Task: Look for mobile home type.
Action: Mouse moved to (817, 67)
Screenshot: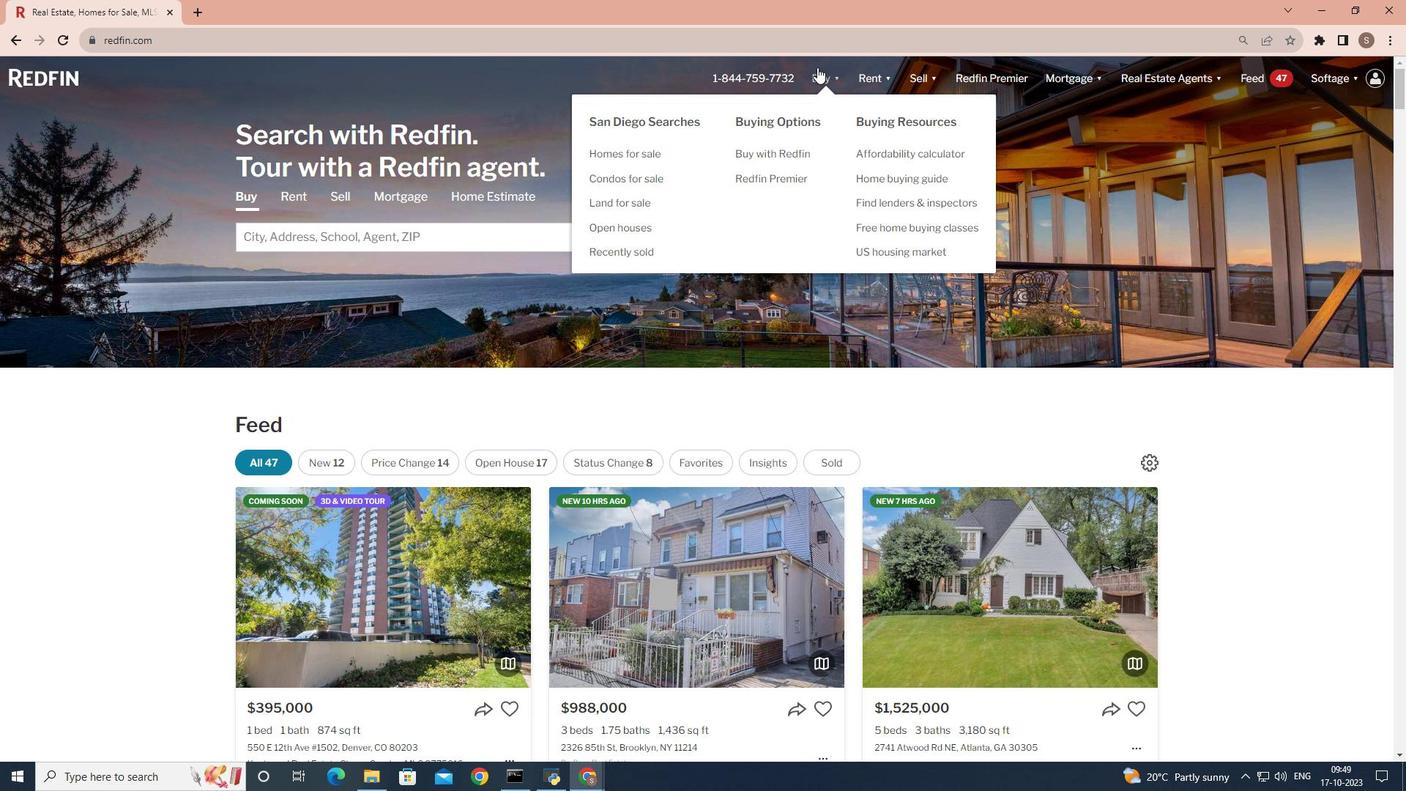 
Action: Mouse pressed left at (817, 67)
Screenshot: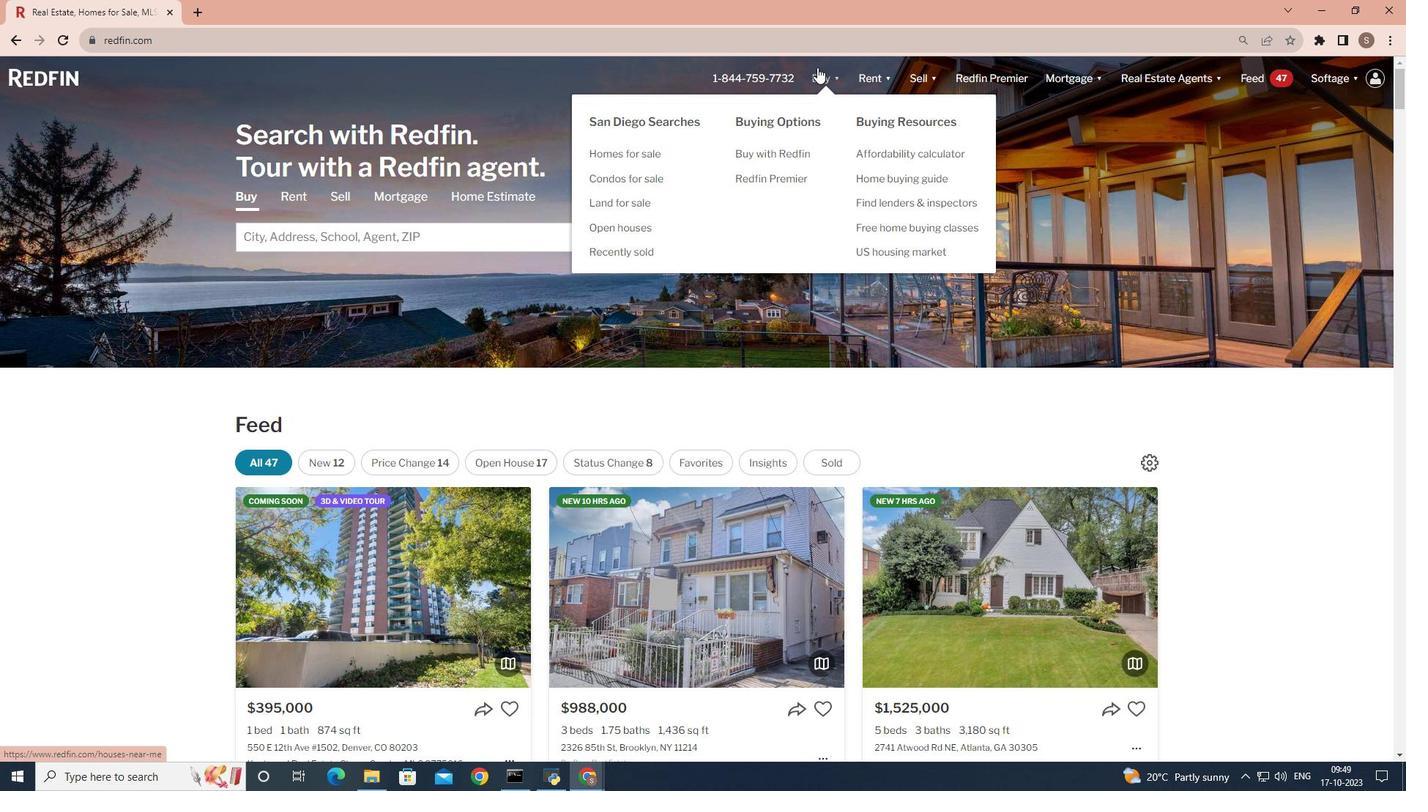 
Action: Mouse moved to (389, 303)
Screenshot: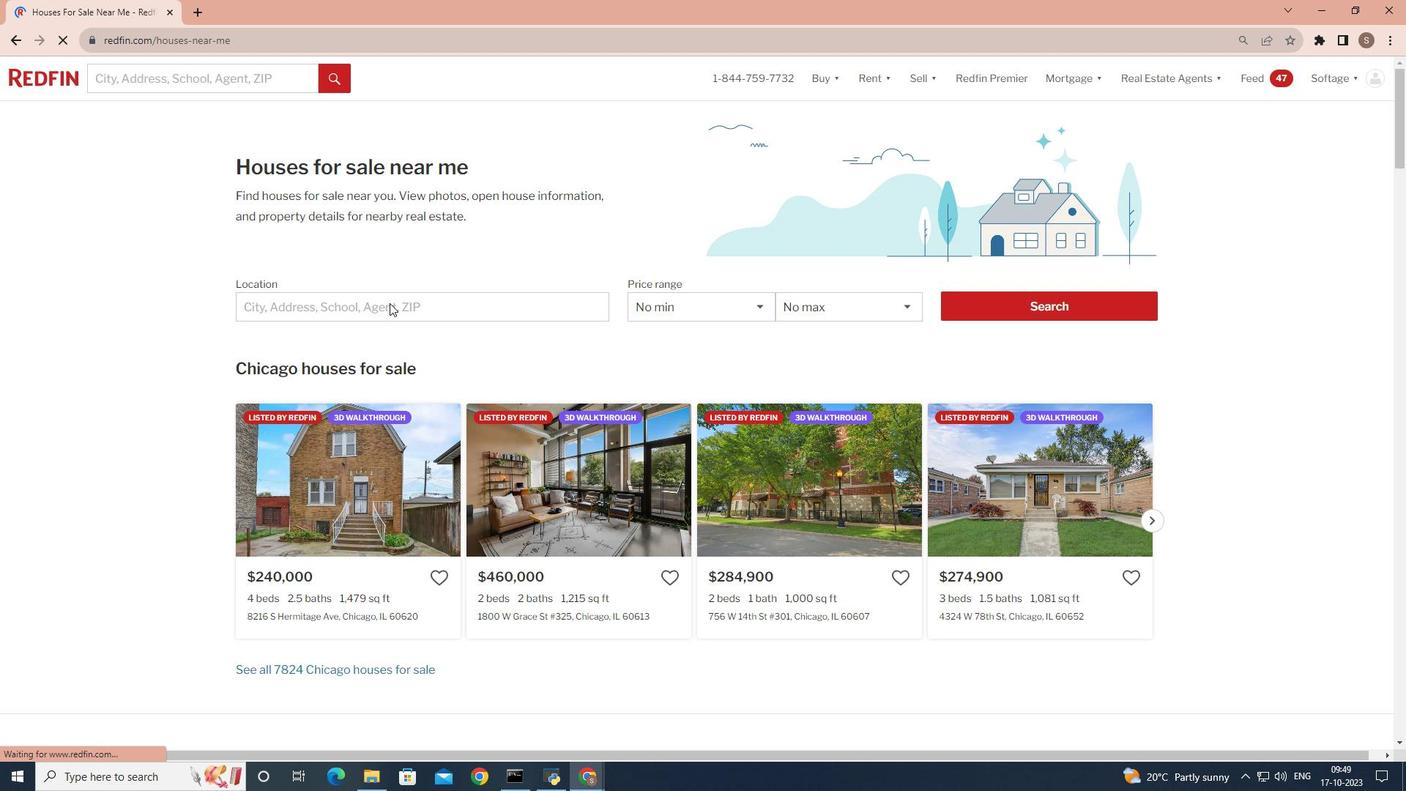 
Action: Mouse pressed left at (389, 303)
Screenshot: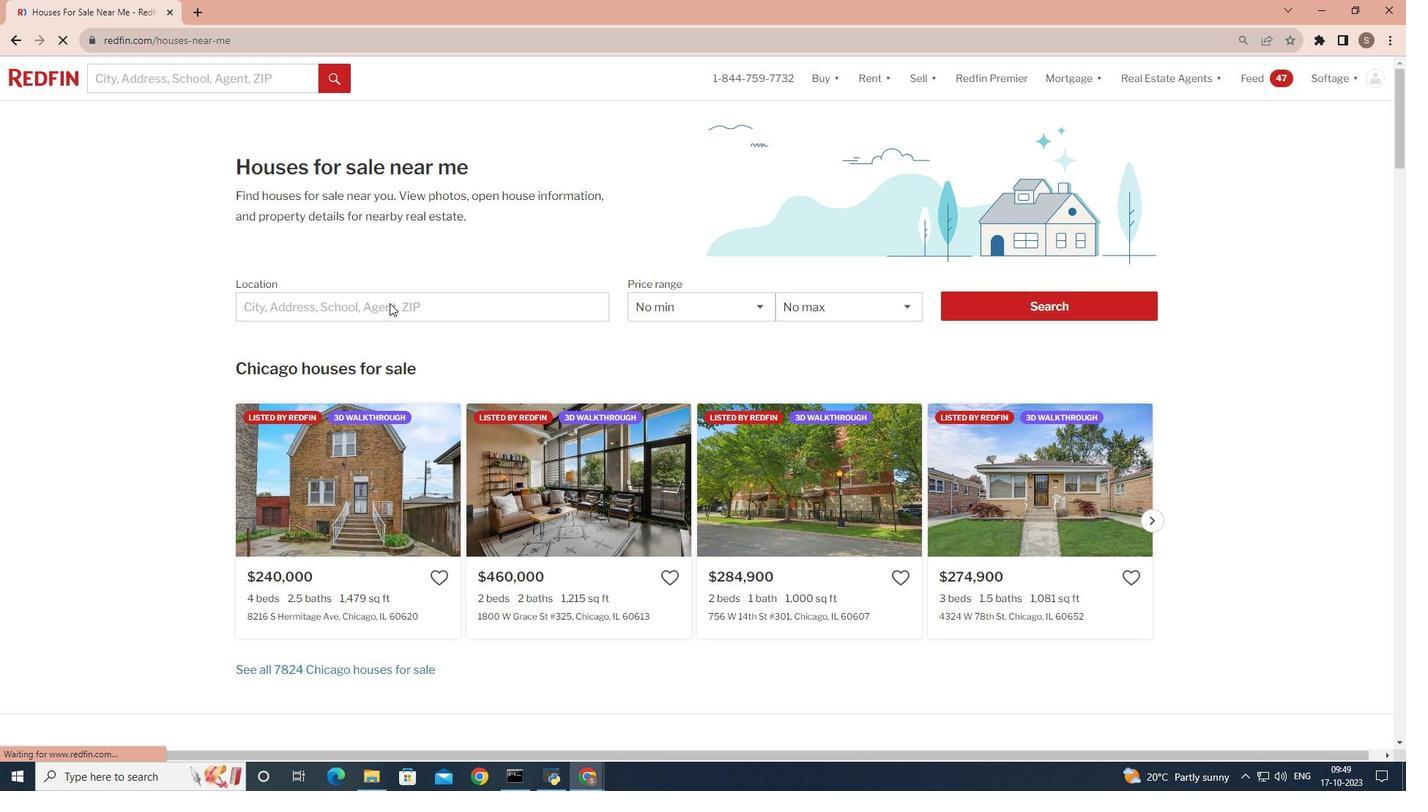 
Action: Mouse moved to (394, 301)
Screenshot: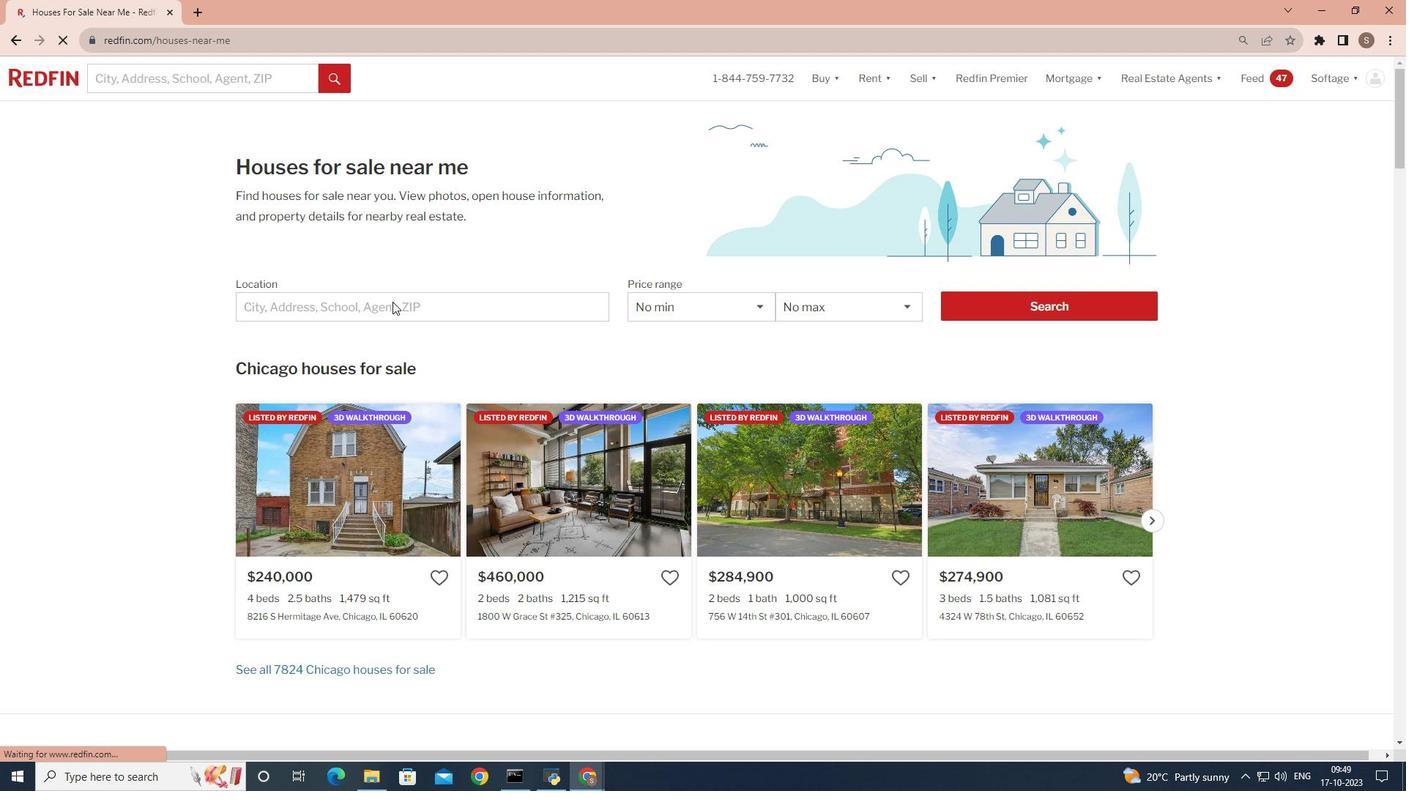 
Action: Mouse pressed left at (394, 301)
Screenshot: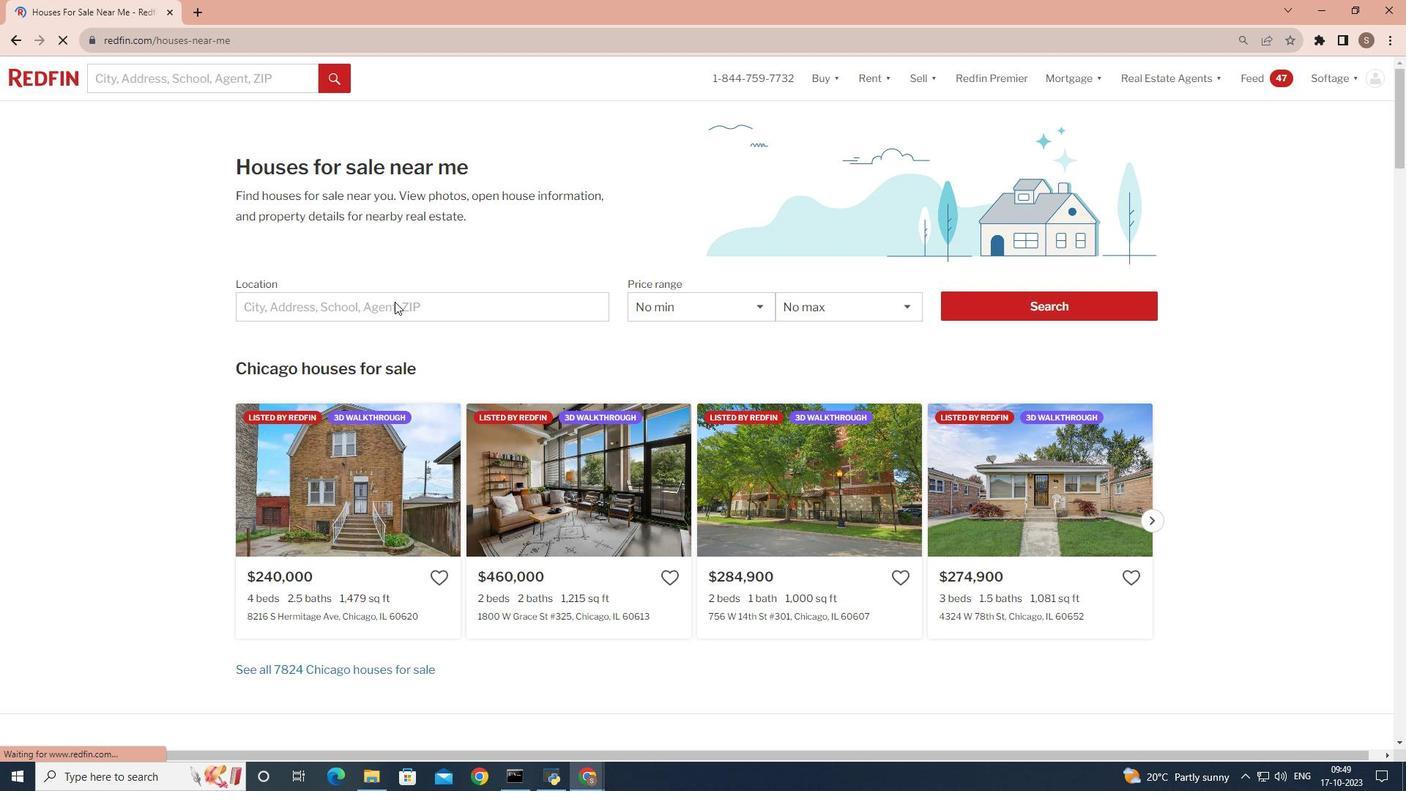 
Action: Mouse moved to (339, 309)
Screenshot: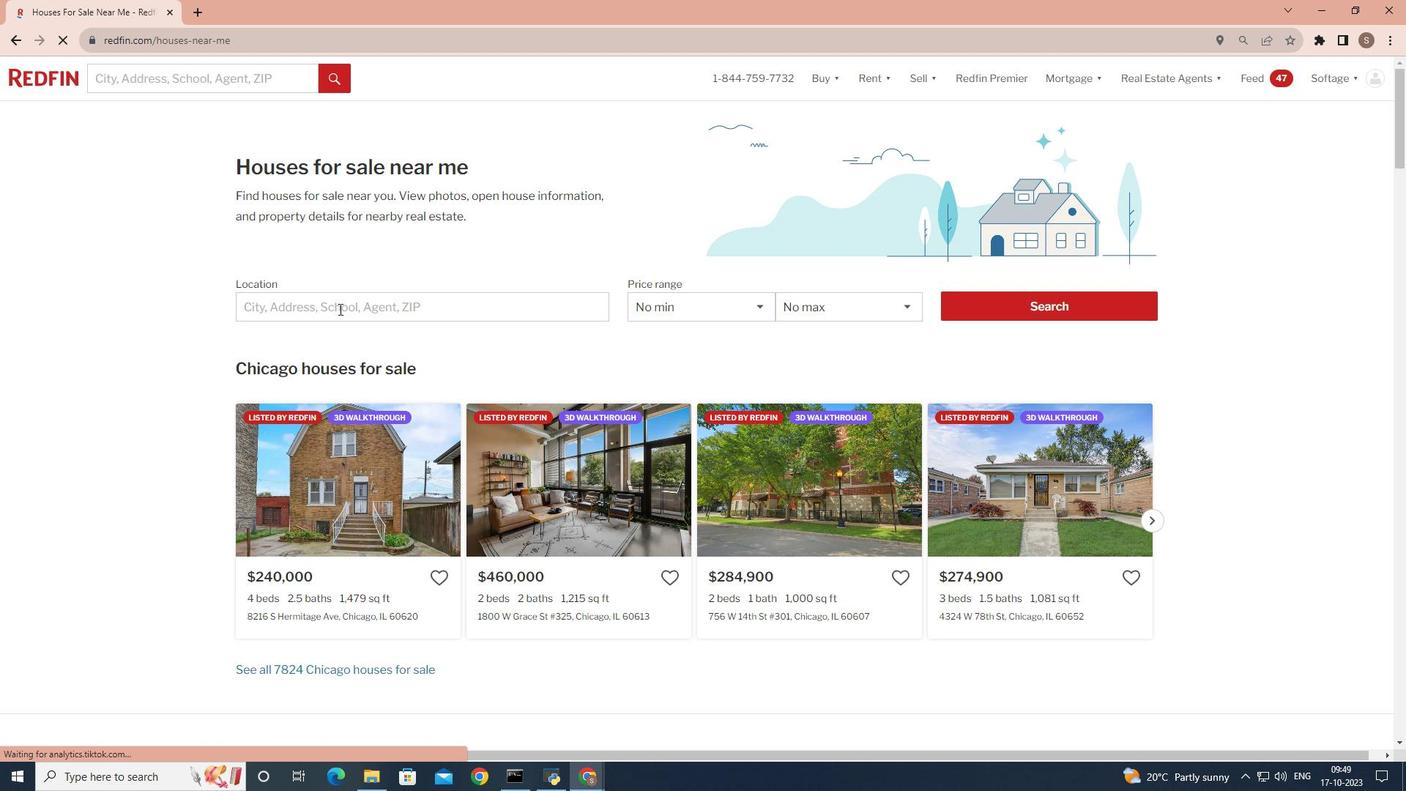 
Action: Mouse pressed left at (339, 309)
Screenshot: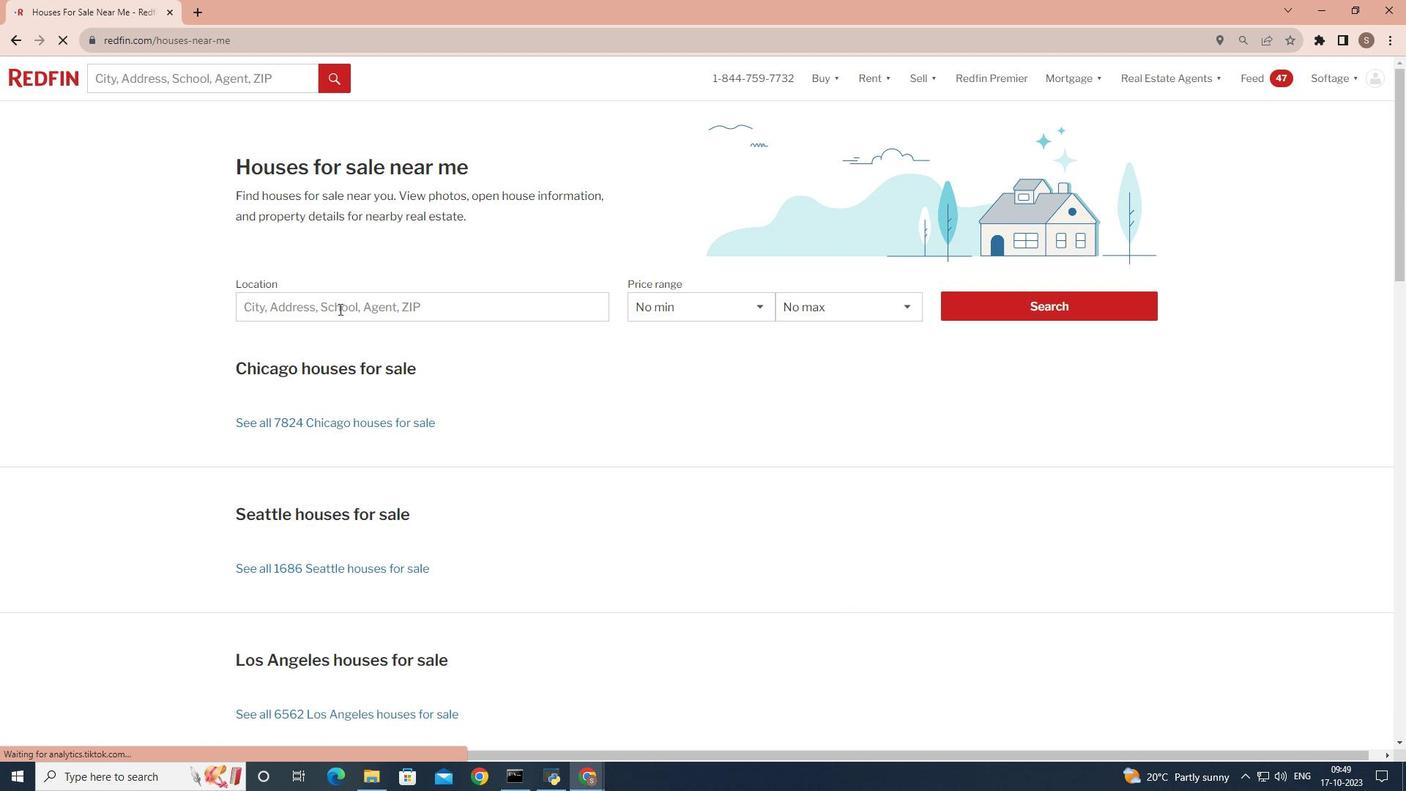 
Action: Key pressed <Key.shift>
Screenshot: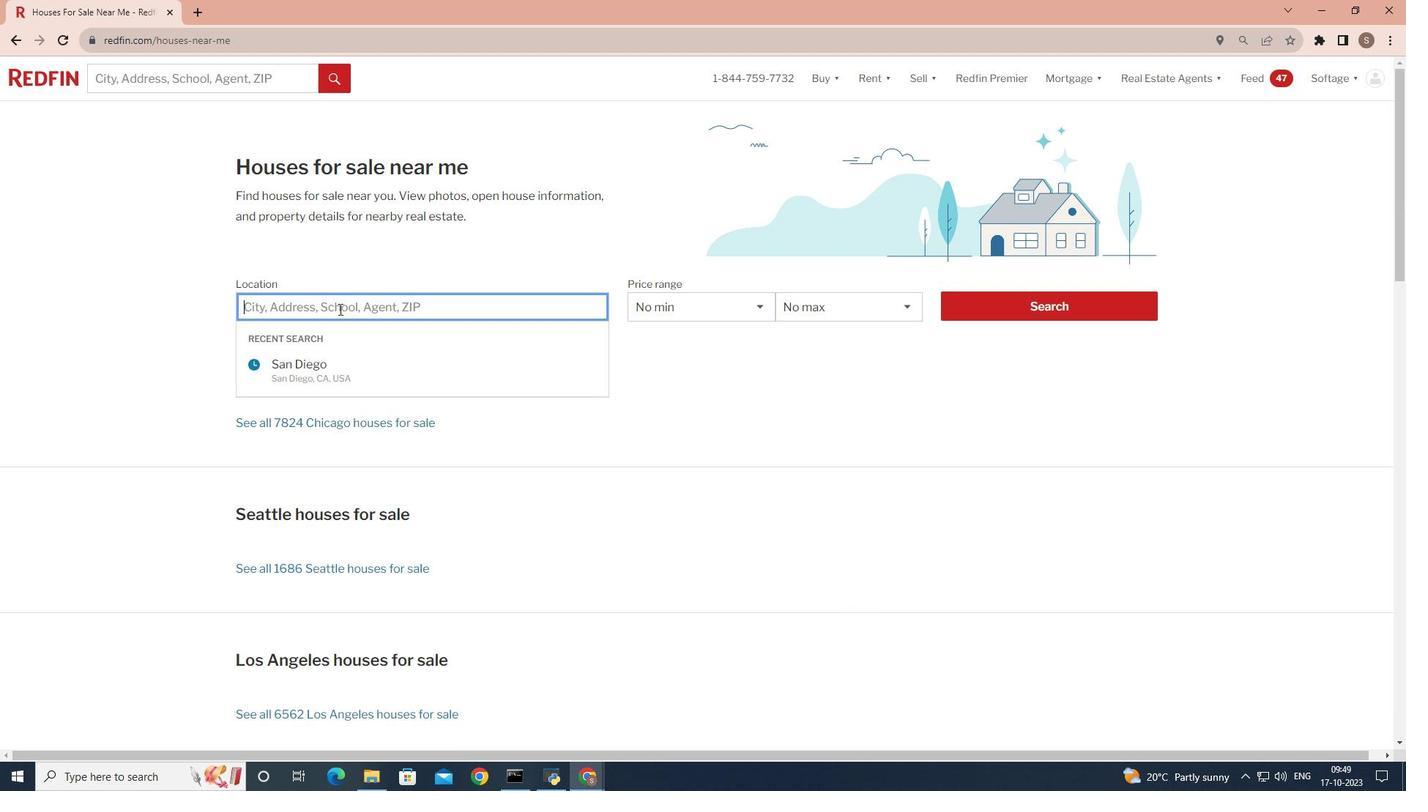 
Action: Mouse moved to (331, 310)
Screenshot: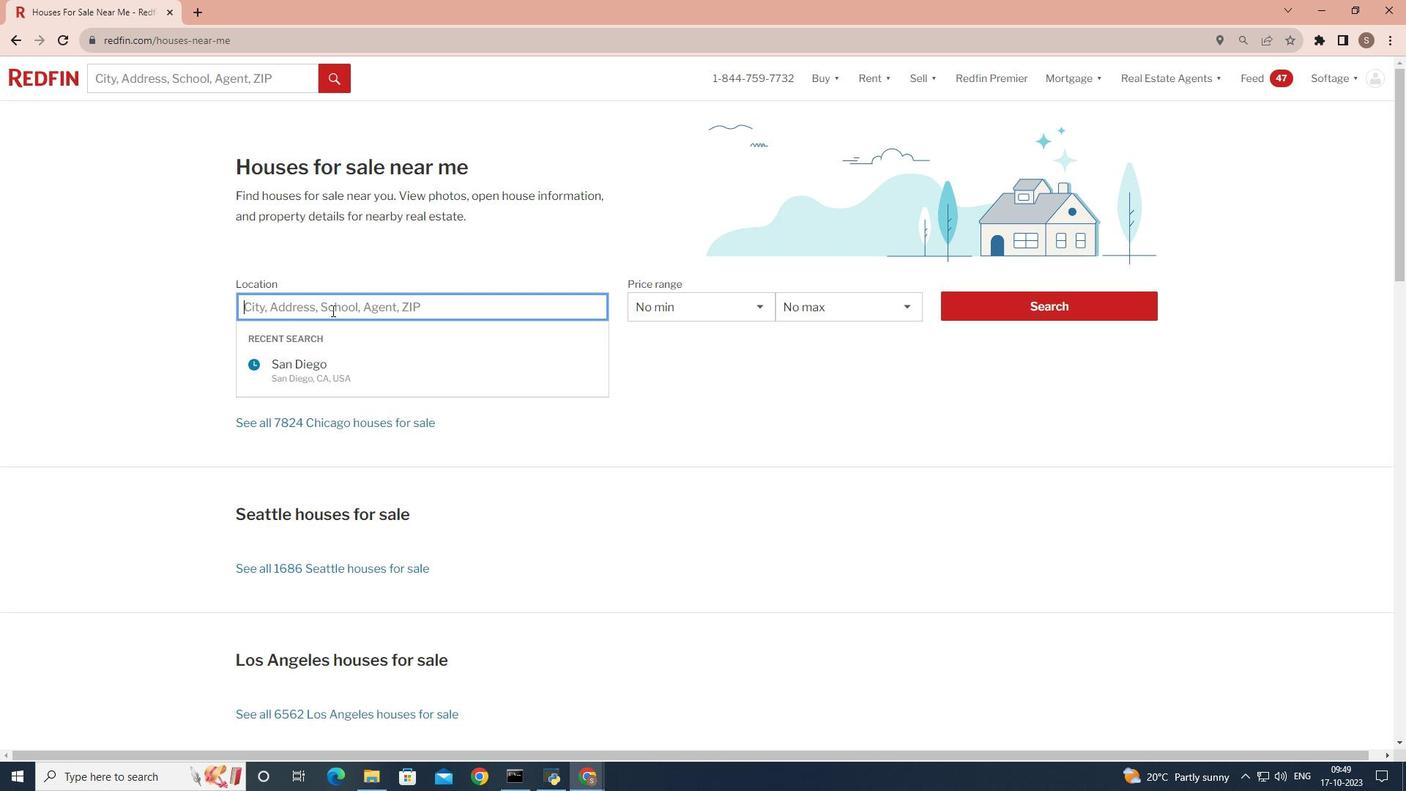 
Action: Key pressed S
Screenshot: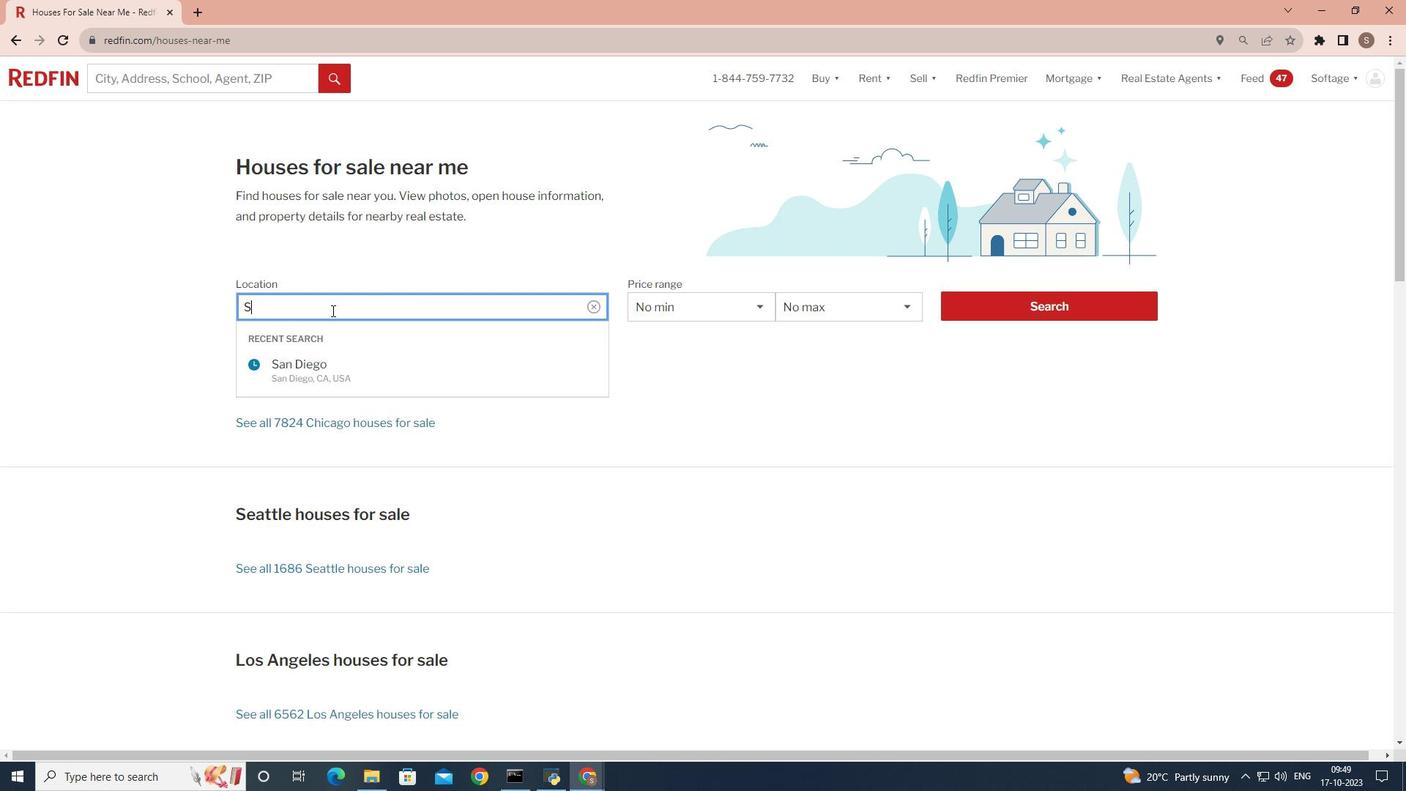 
Action: Mouse moved to (327, 312)
Screenshot: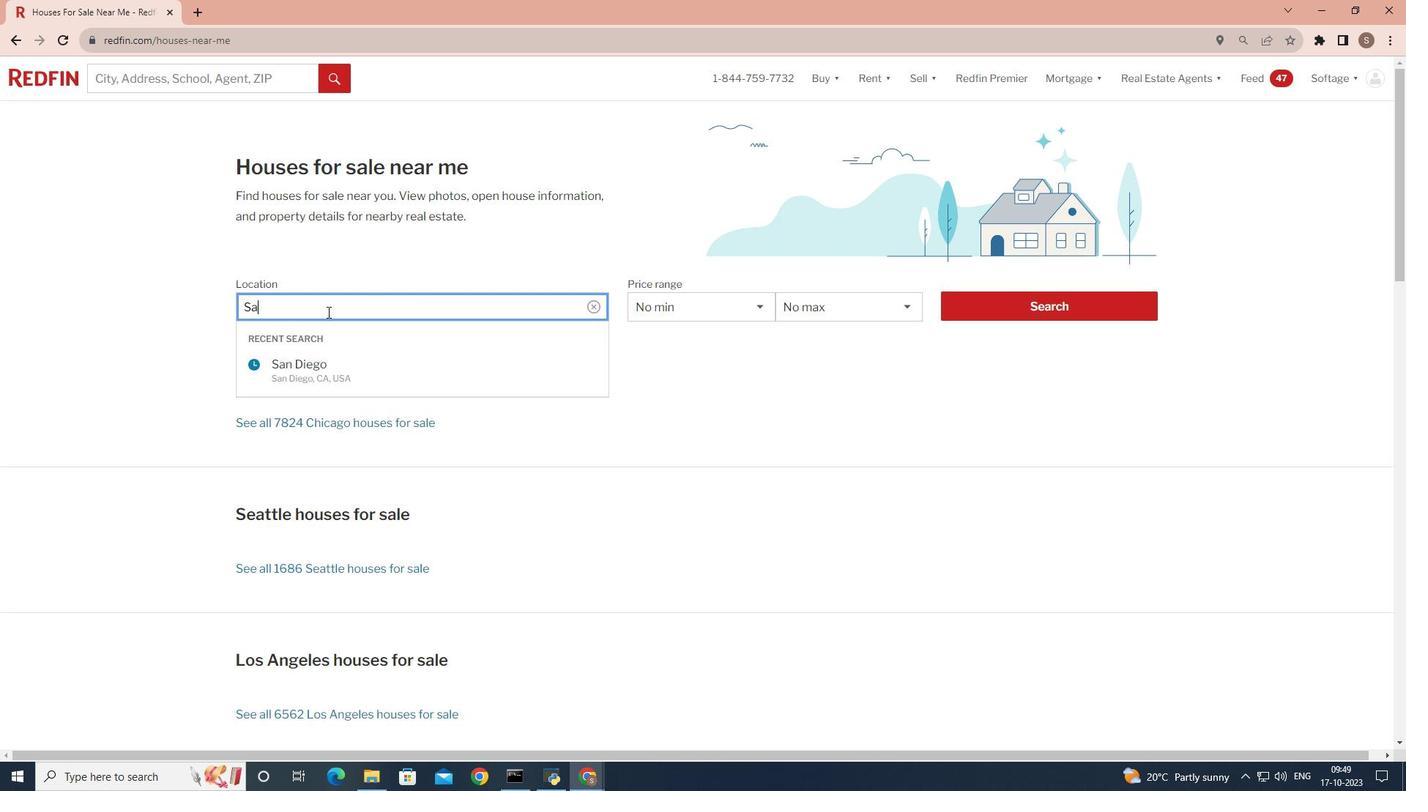 
Action: Key pressed a
Screenshot: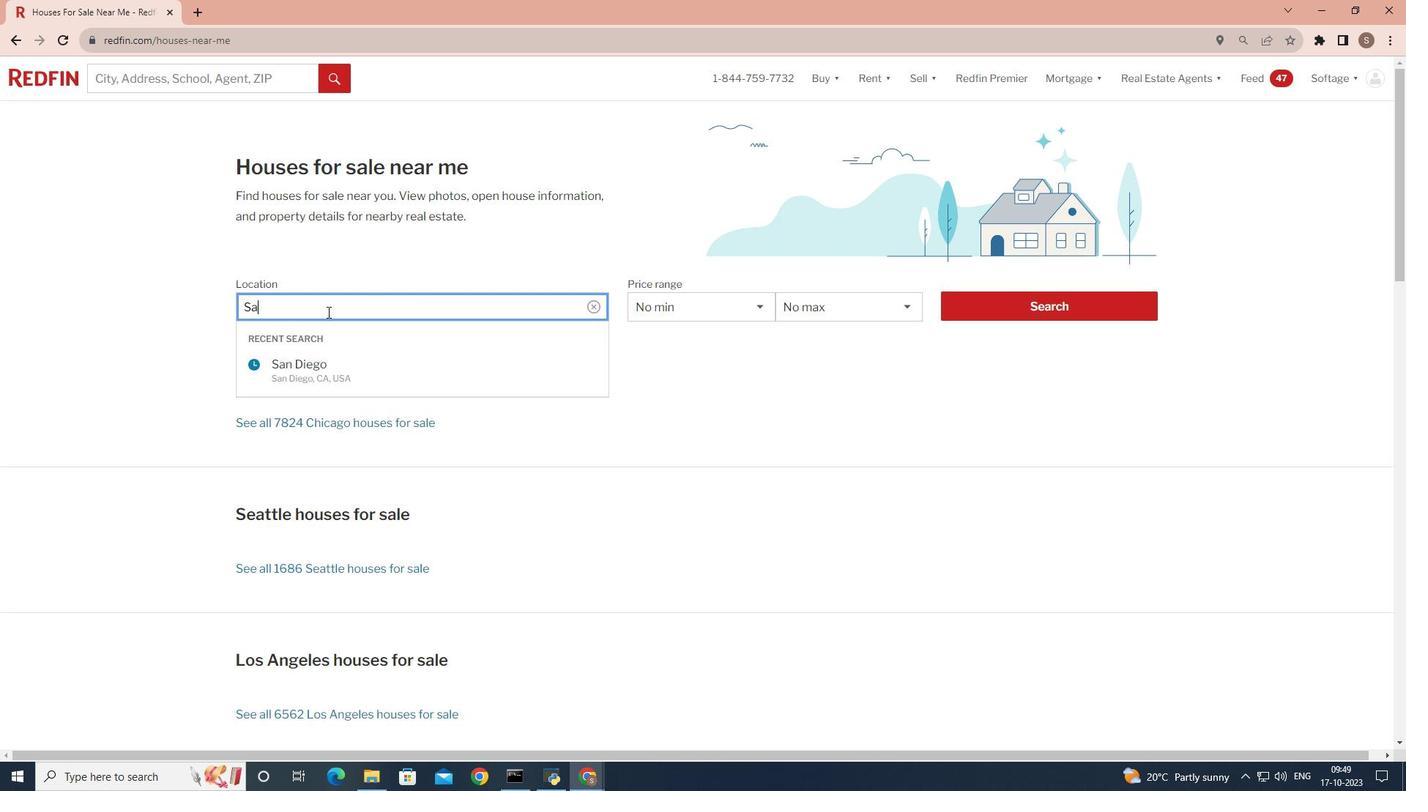 
Action: Mouse moved to (312, 318)
Screenshot: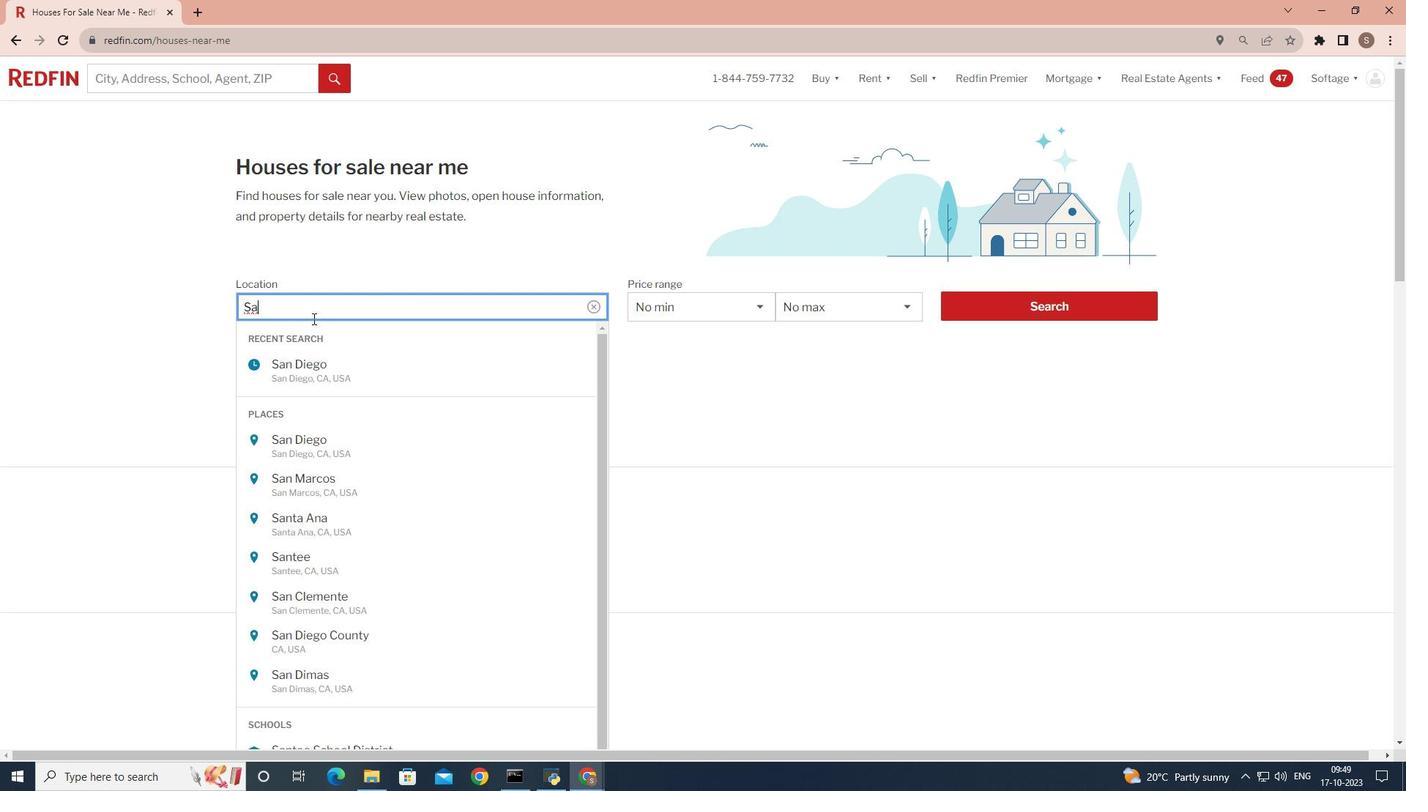 
Action: Key pressed n
Screenshot: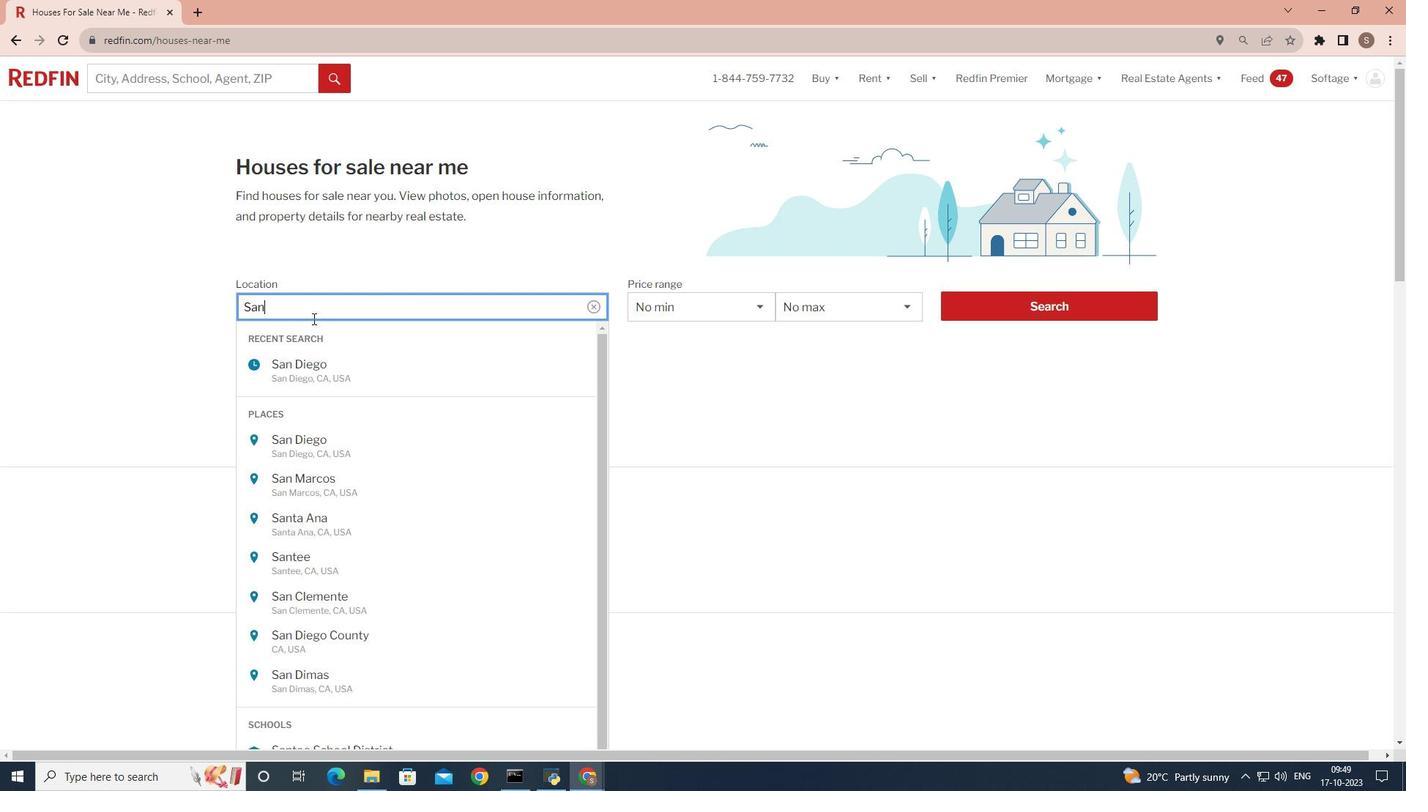 
Action: Mouse moved to (303, 323)
Screenshot: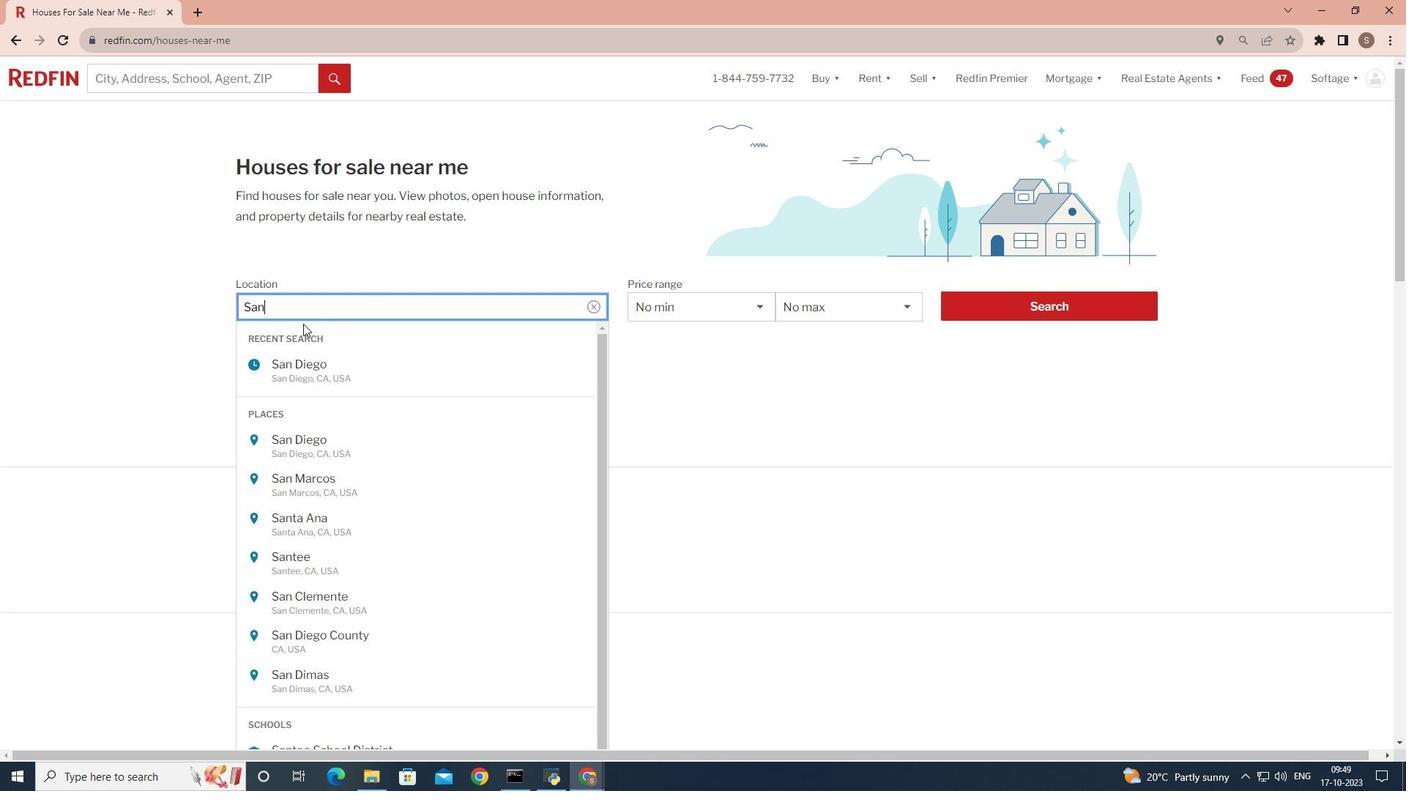 
Action: Key pressed <Key.space><Key.shift>
Screenshot: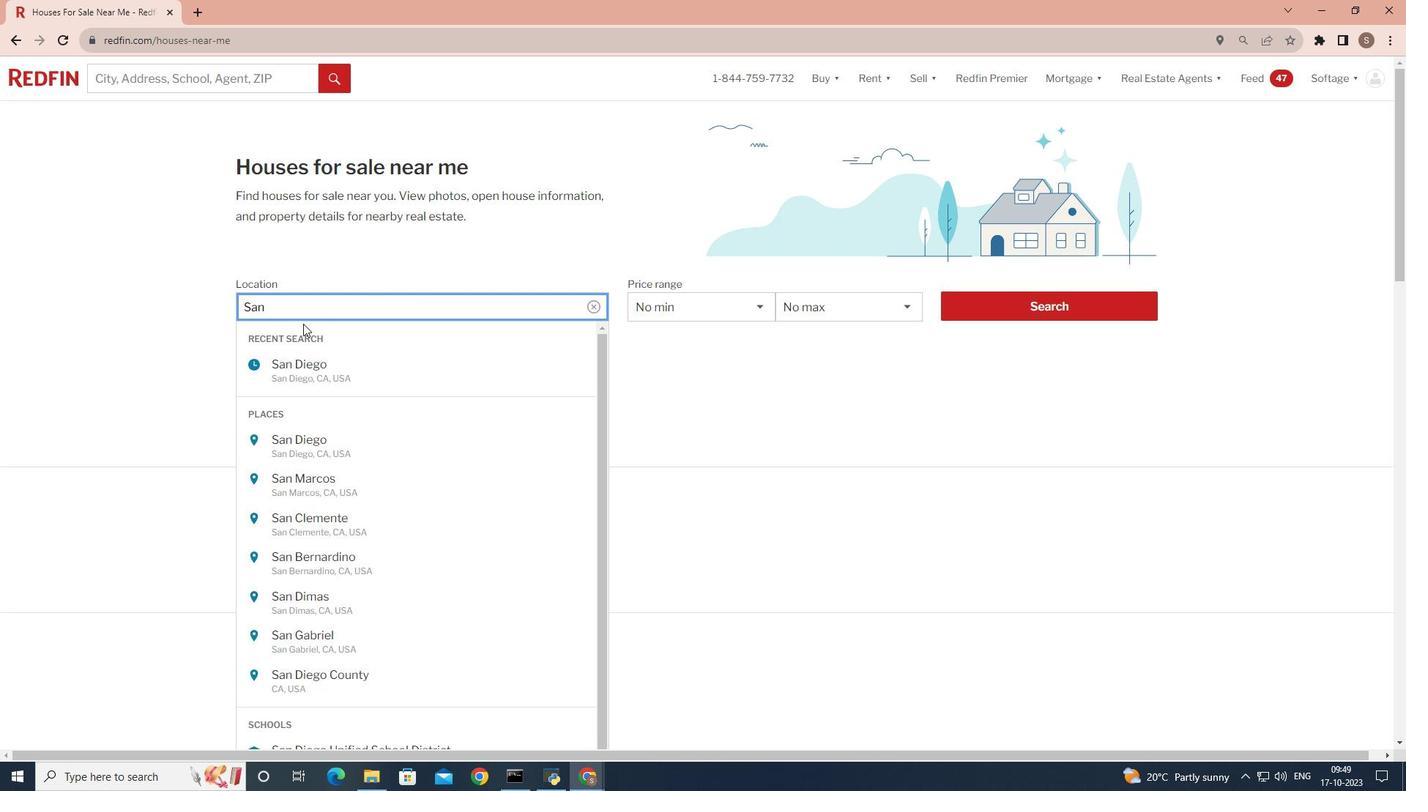 
Action: Mouse moved to (301, 323)
Screenshot: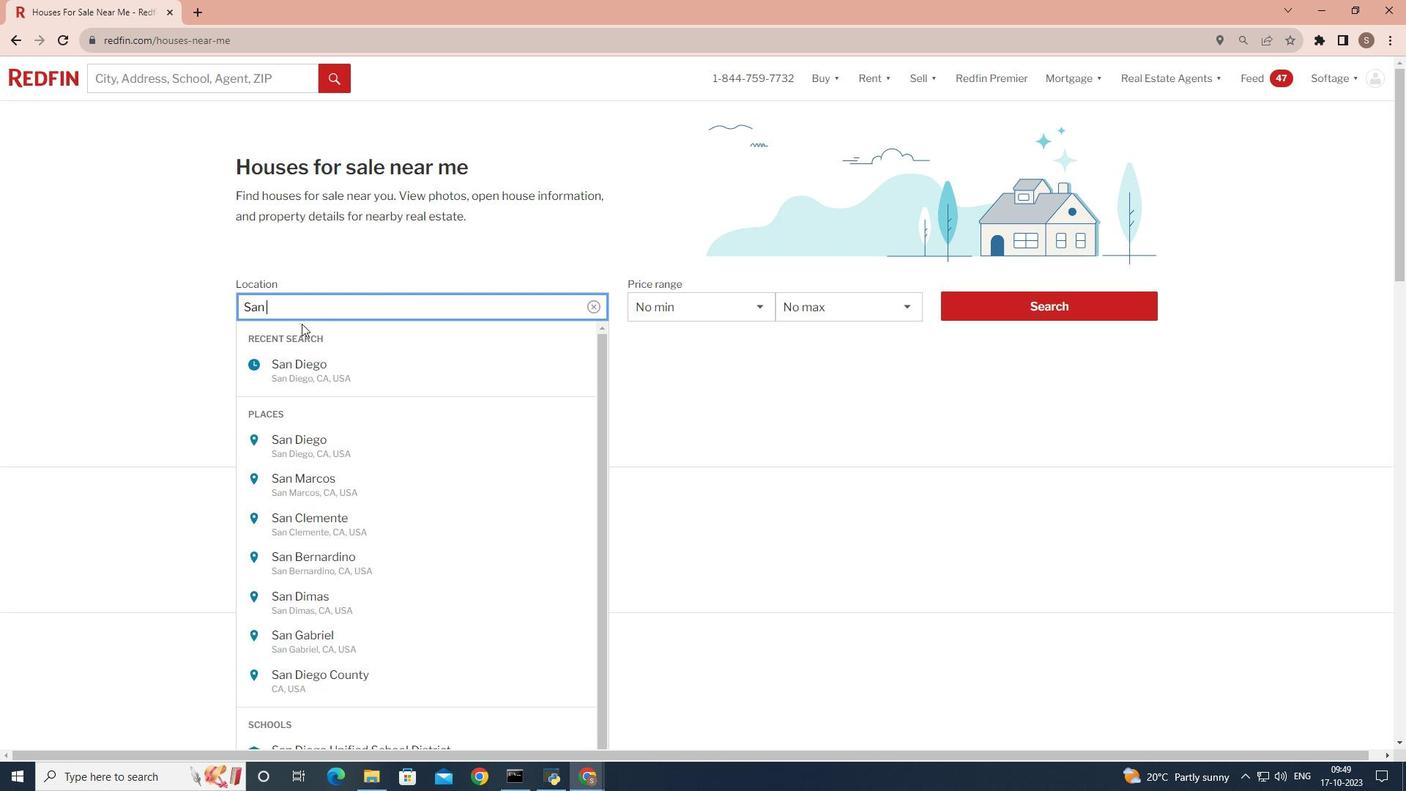 
Action: Key pressed D
Screenshot: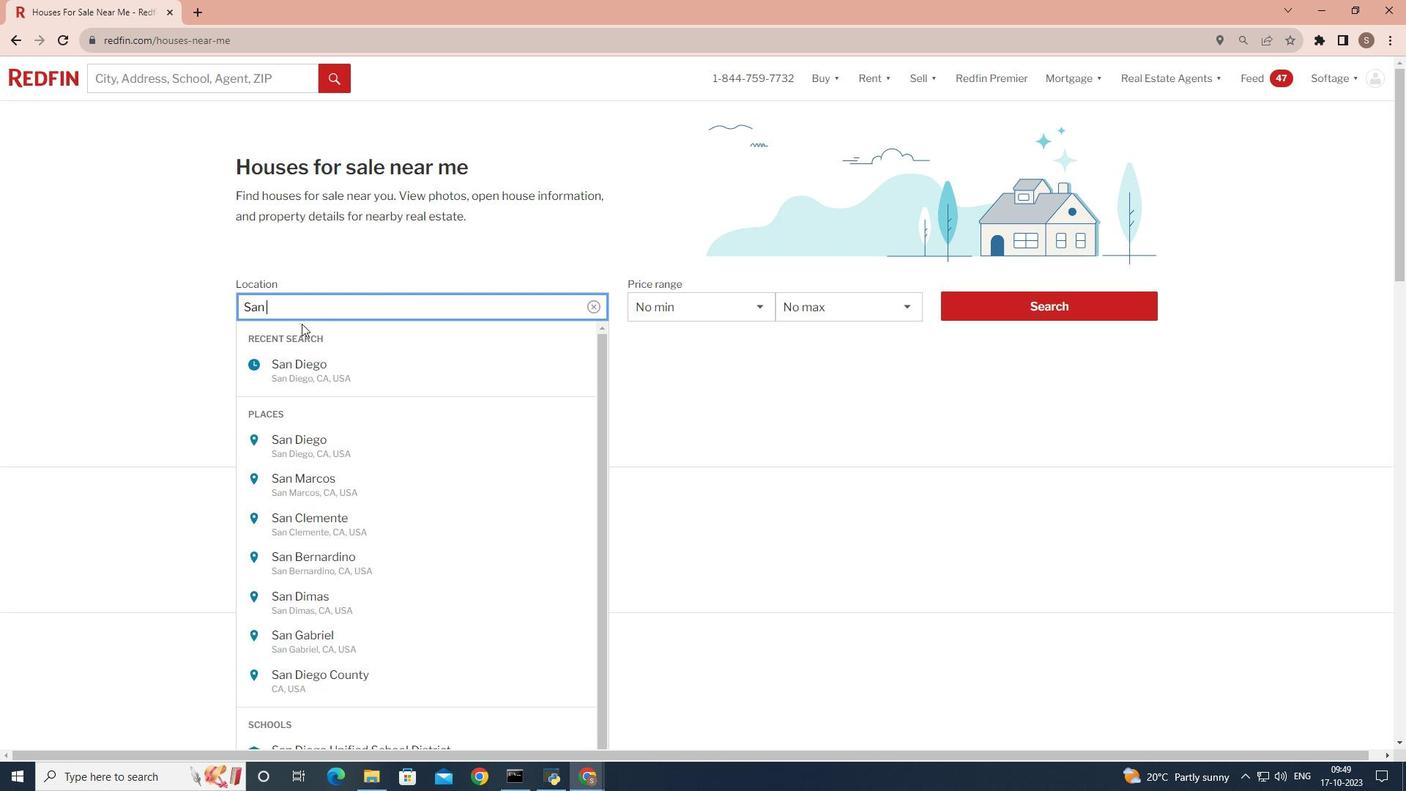 
Action: Mouse moved to (296, 325)
Screenshot: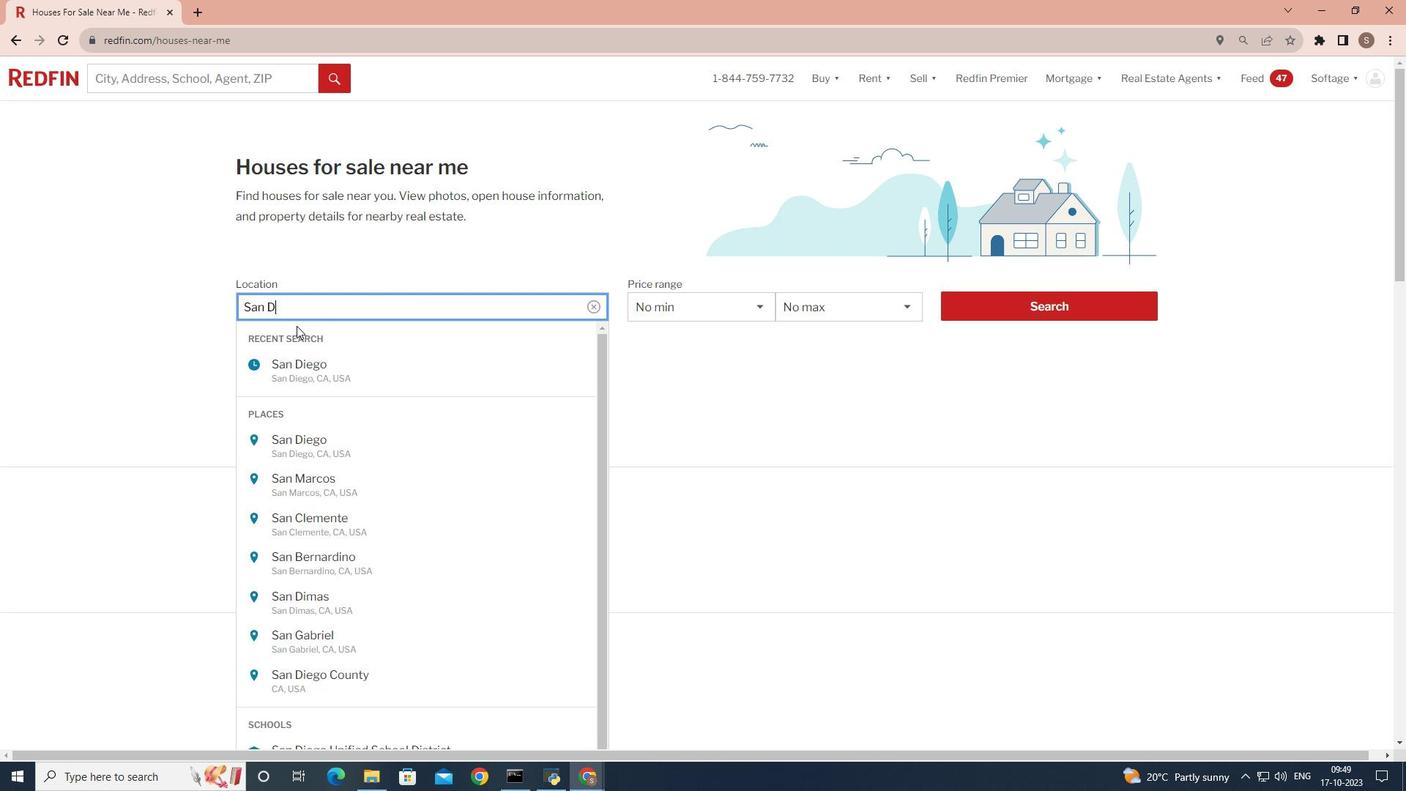 
Action: Key pressed i
Screenshot: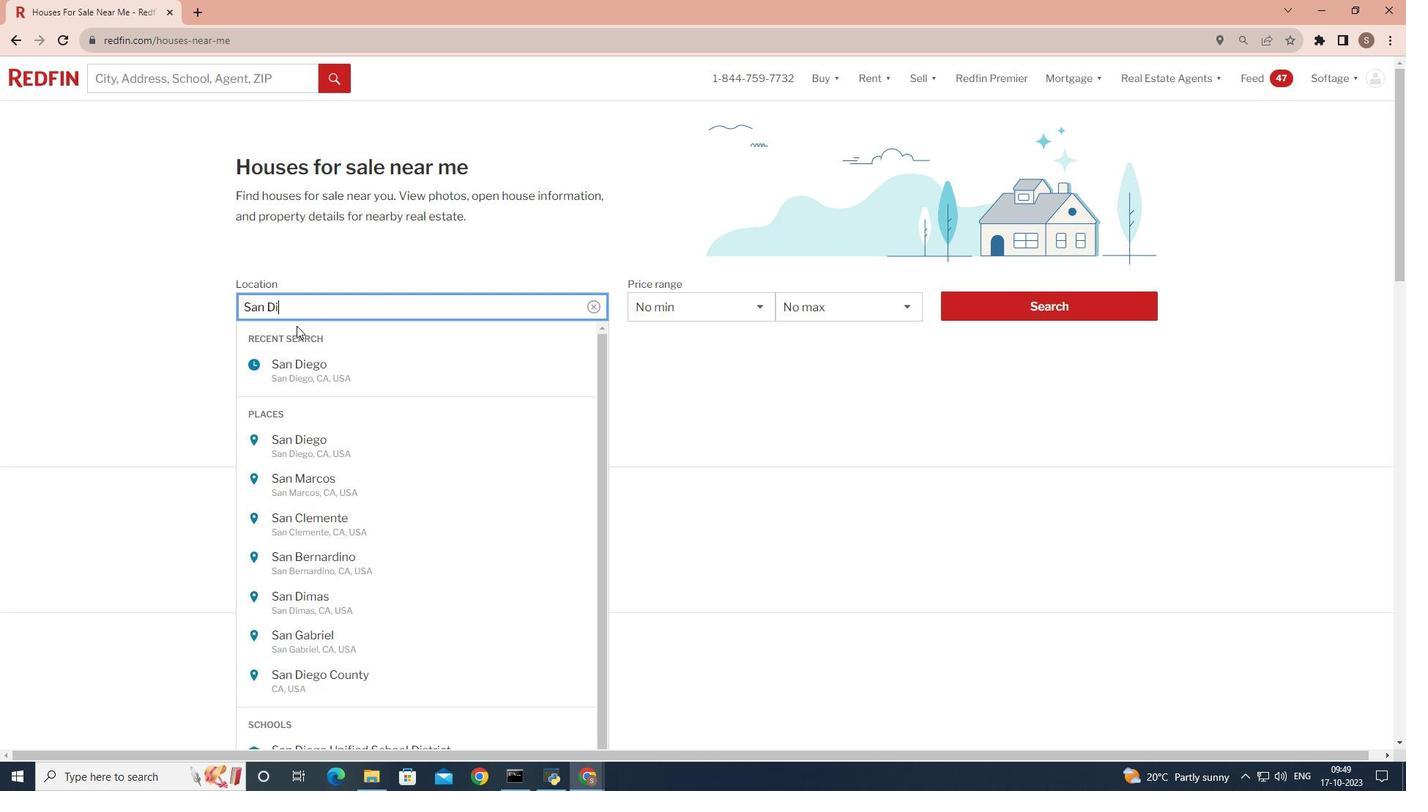 
Action: Mouse moved to (294, 325)
Screenshot: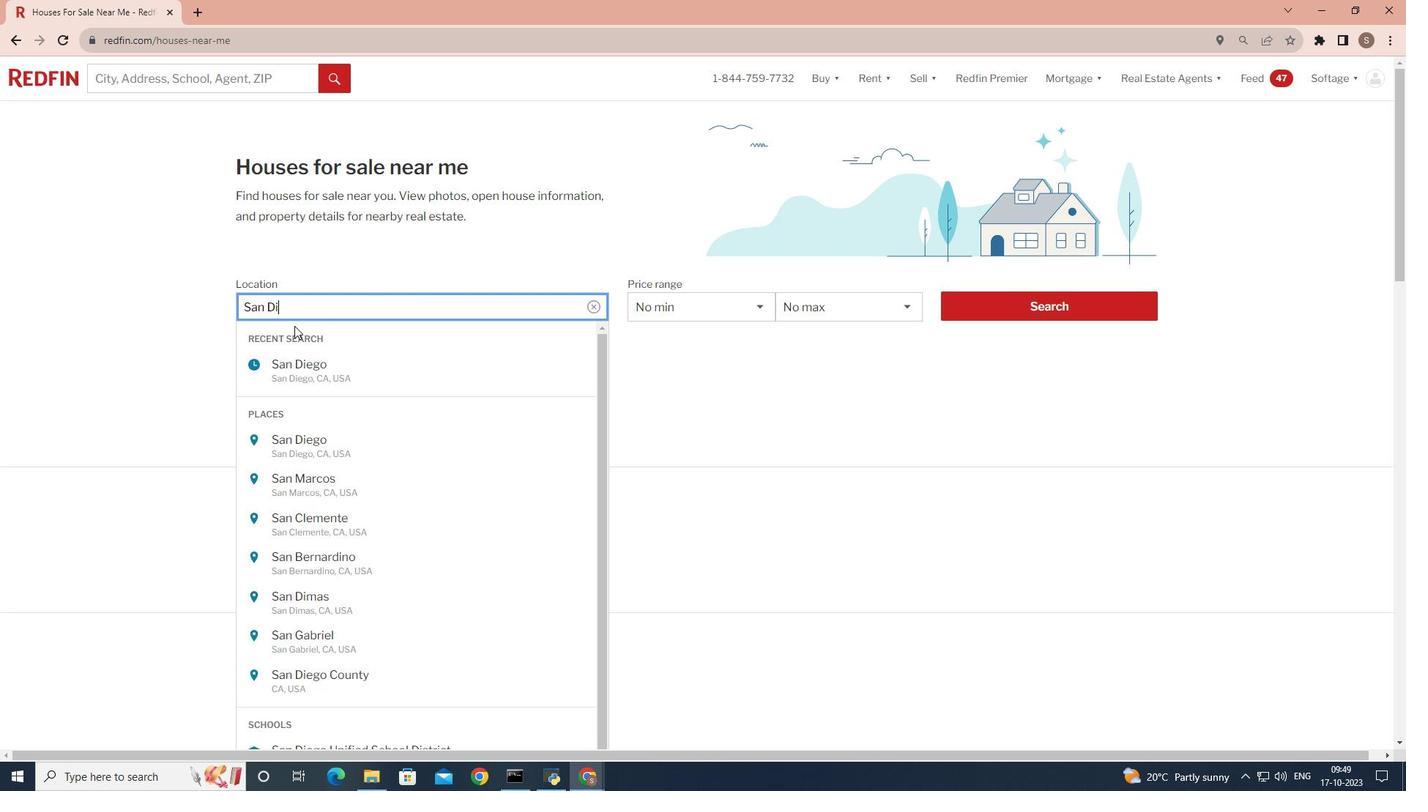 
Action: Key pressed e
Screenshot: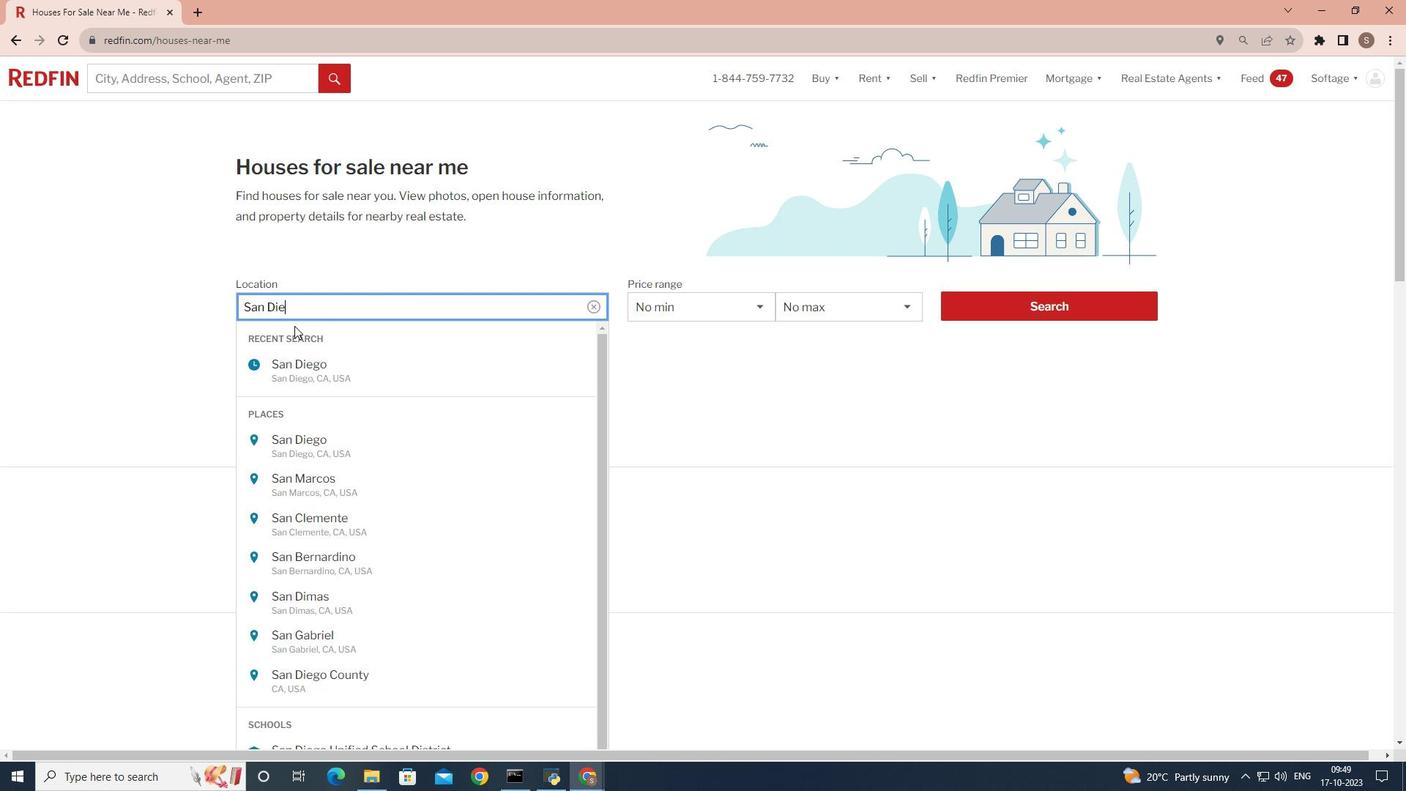 
Action: Mouse moved to (294, 325)
Screenshot: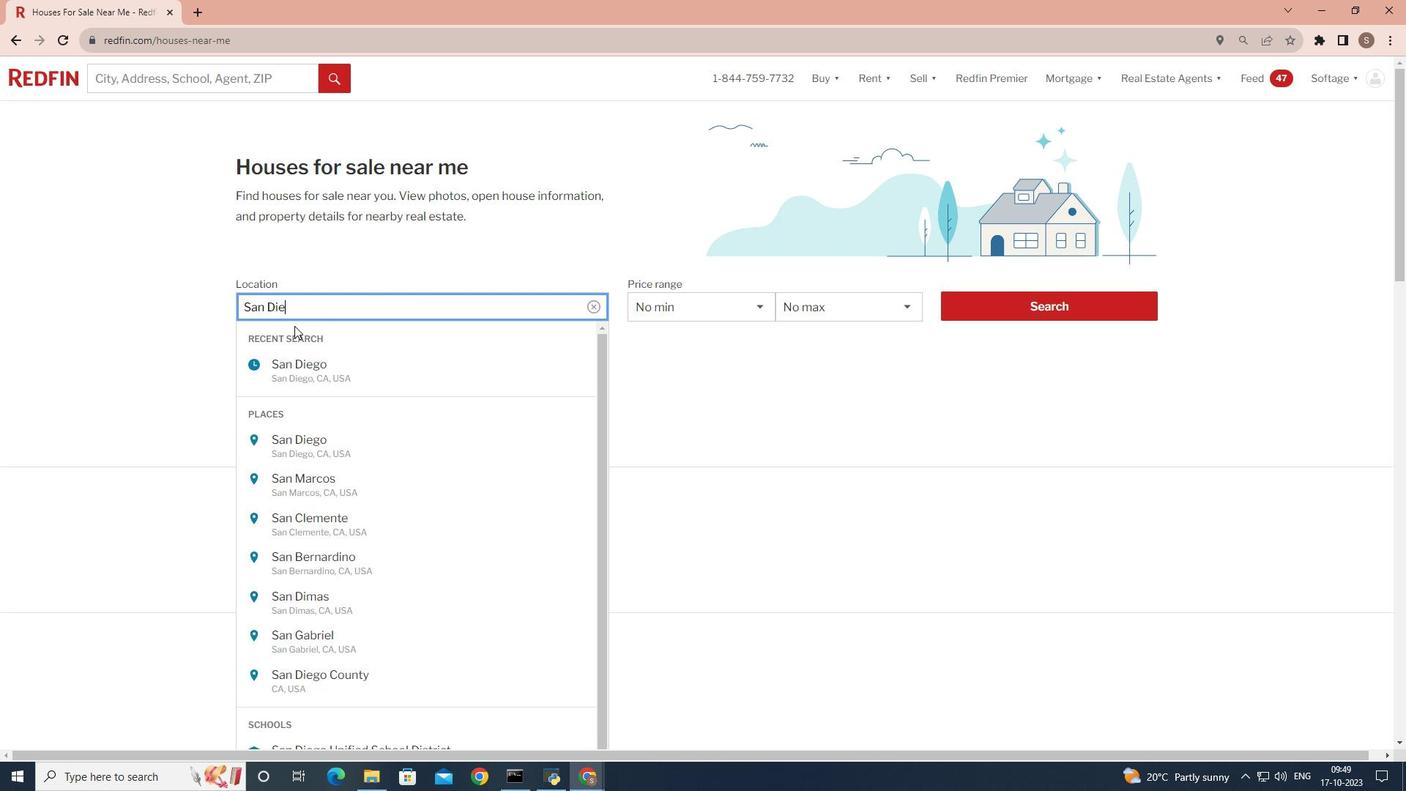 
Action: Key pressed g
Screenshot: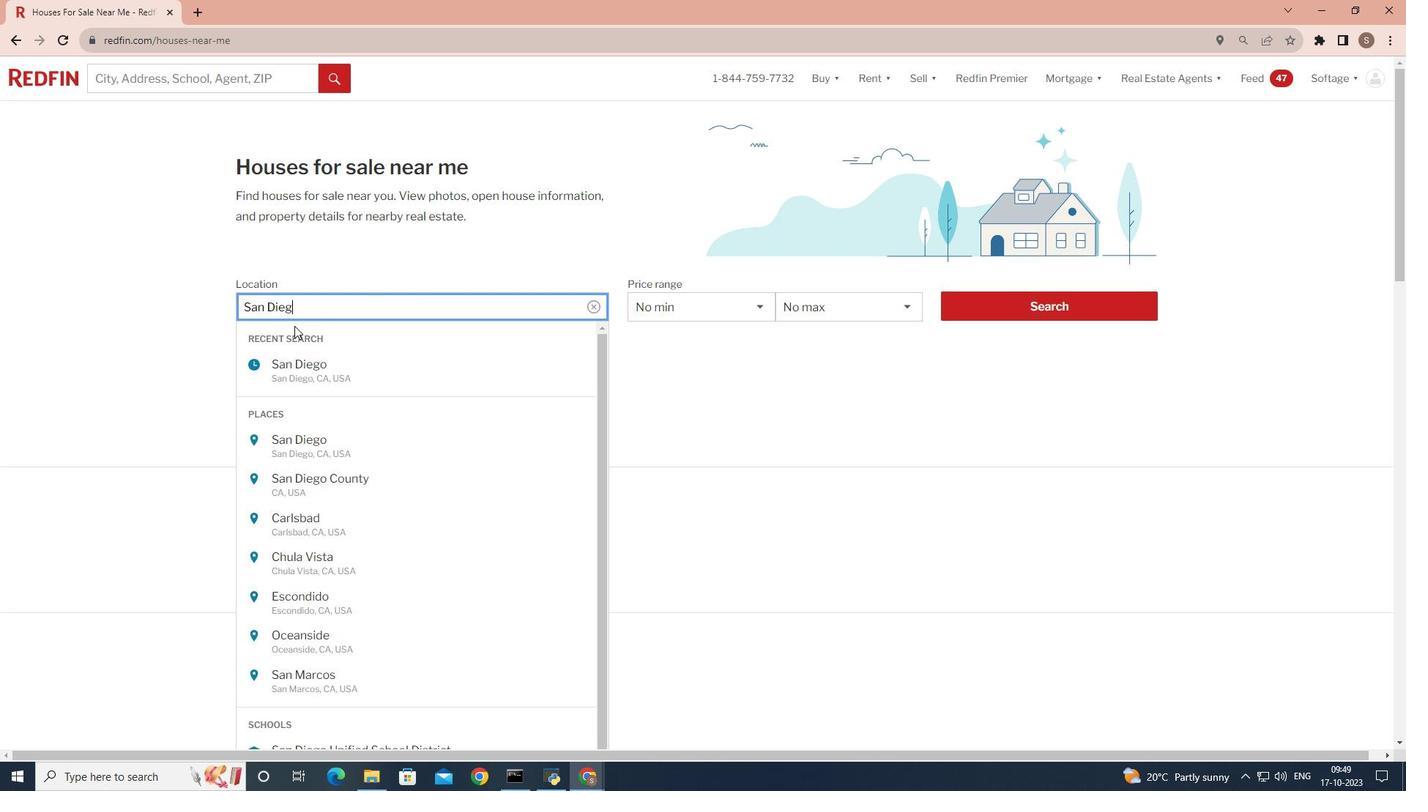 
Action: Mouse moved to (287, 328)
Screenshot: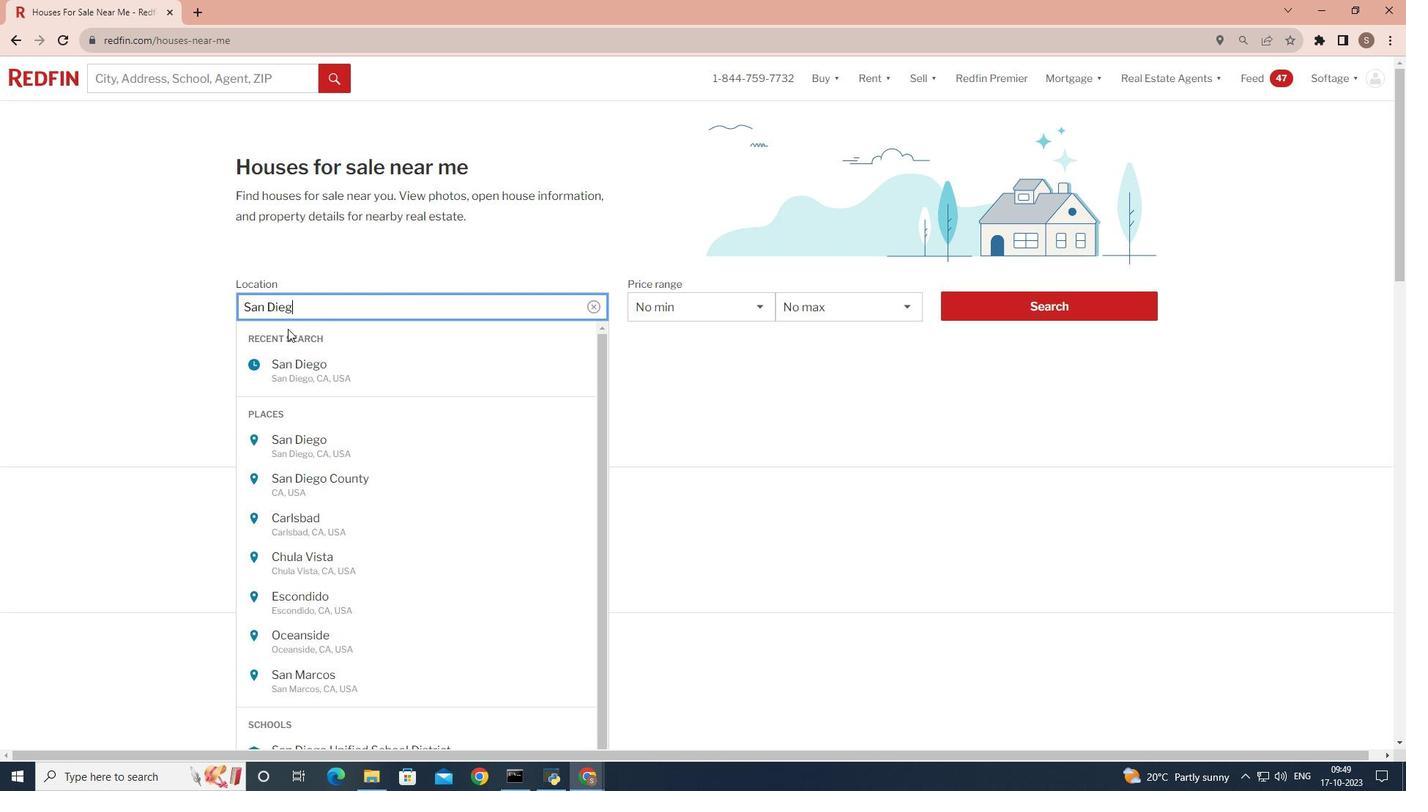 
Action: Key pressed o
Screenshot: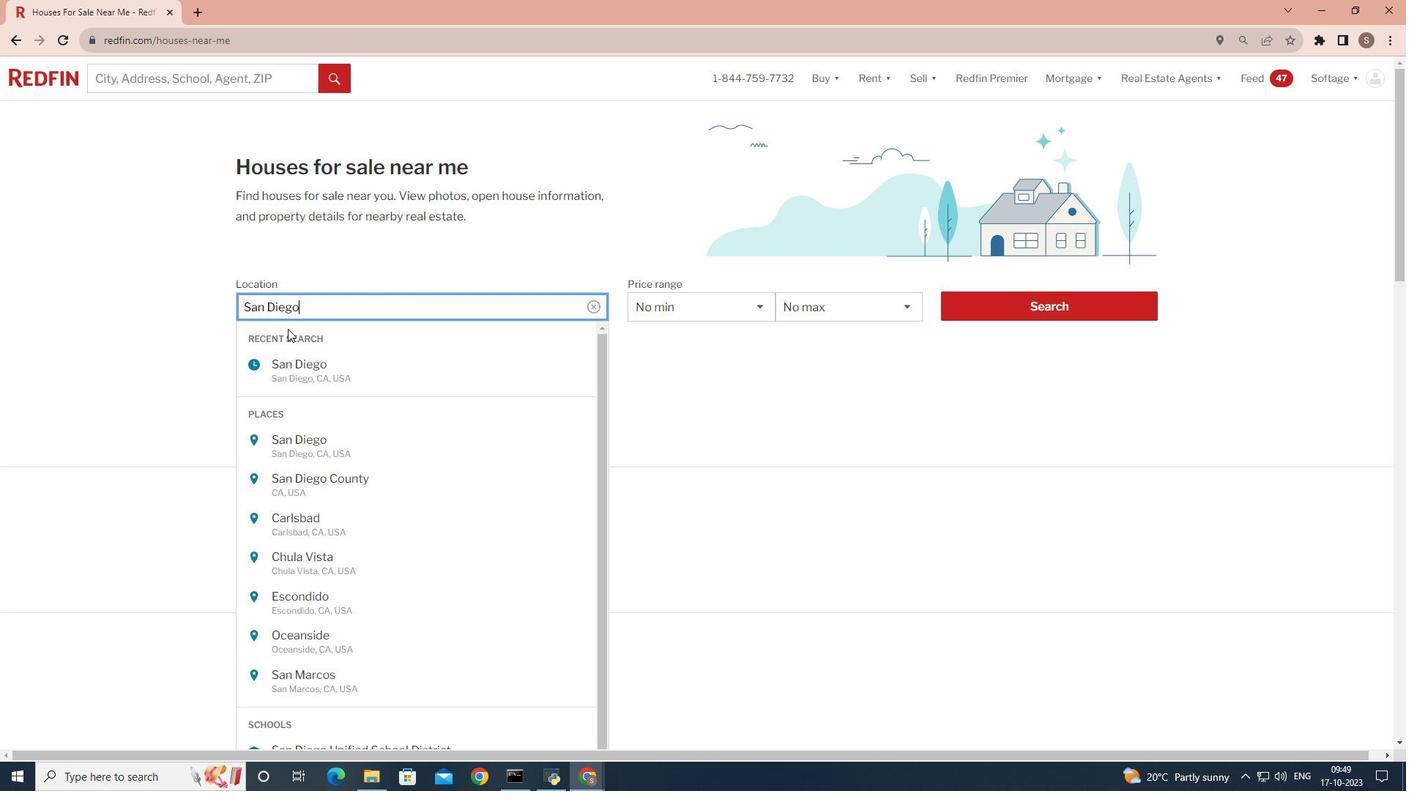 
Action: Mouse moved to (1084, 304)
Screenshot: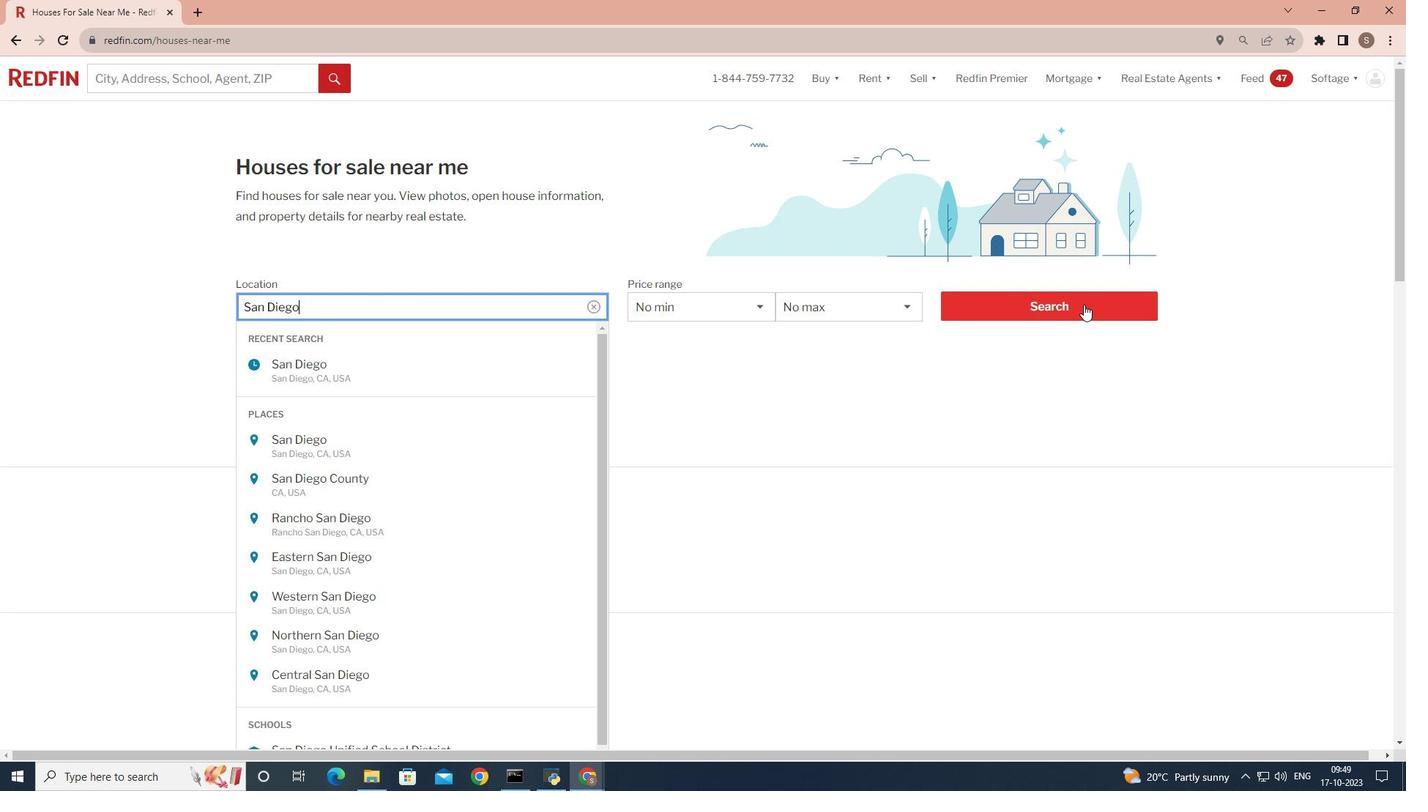 
Action: Mouse pressed left at (1084, 304)
Screenshot: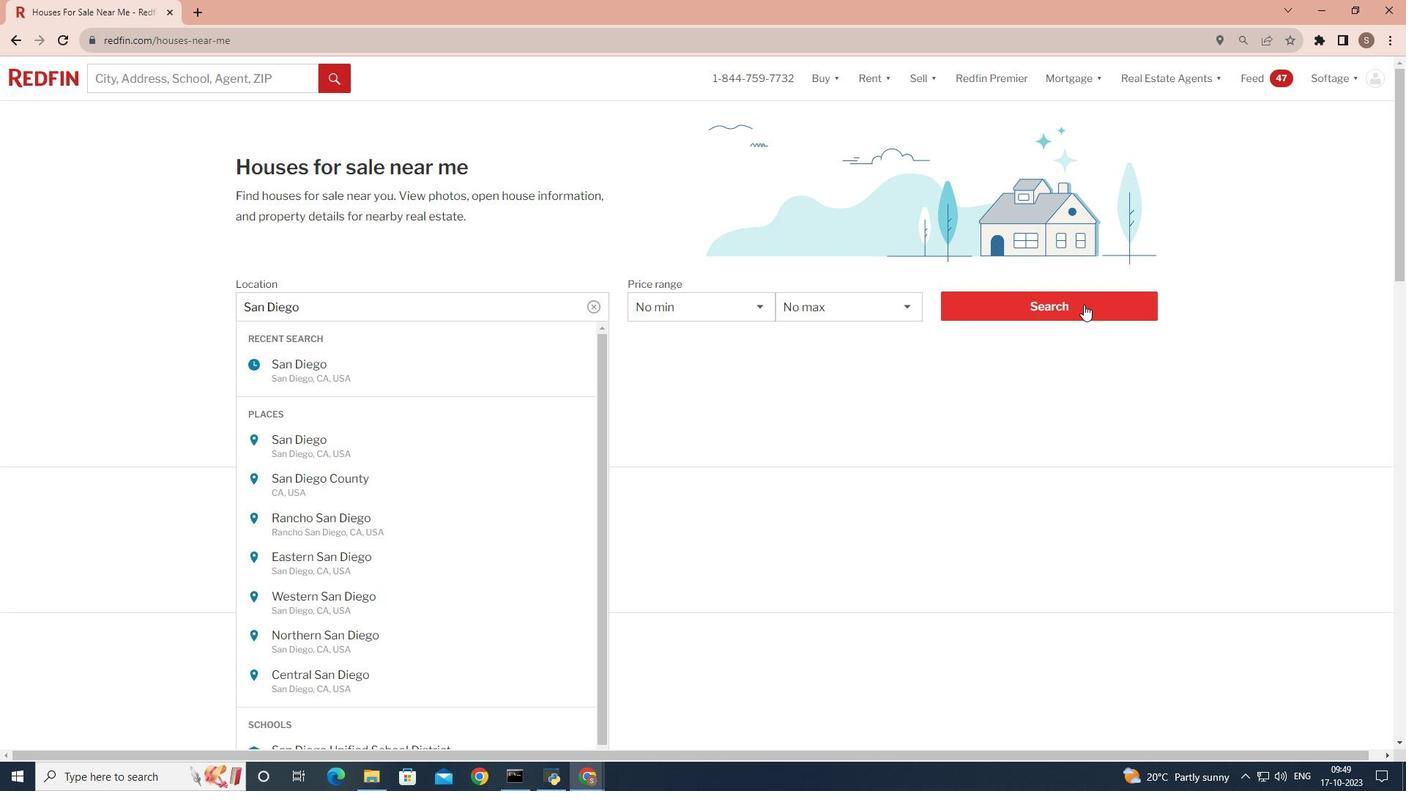 
Action: Mouse pressed left at (1084, 304)
Screenshot: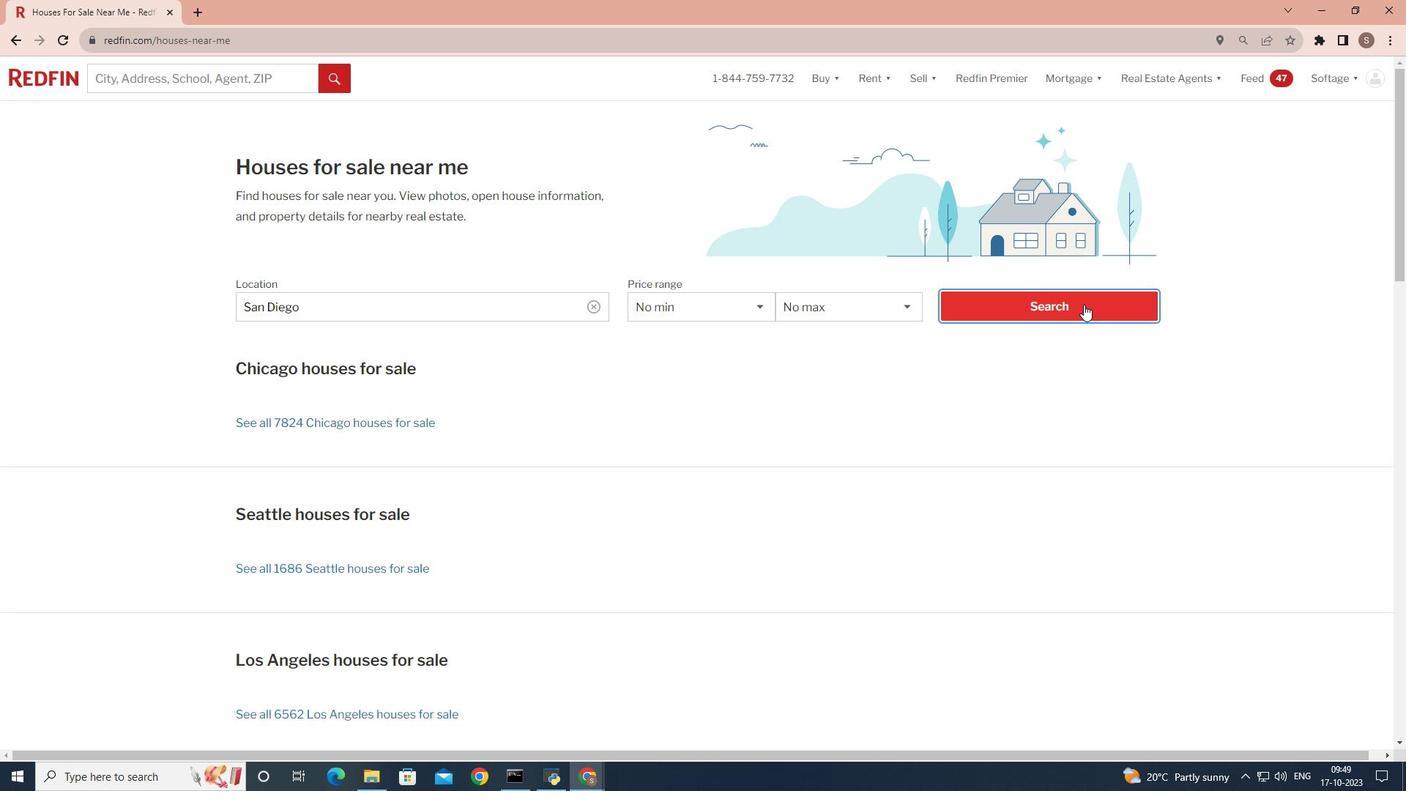 
Action: Mouse moved to (1248, 173)
Screenshot: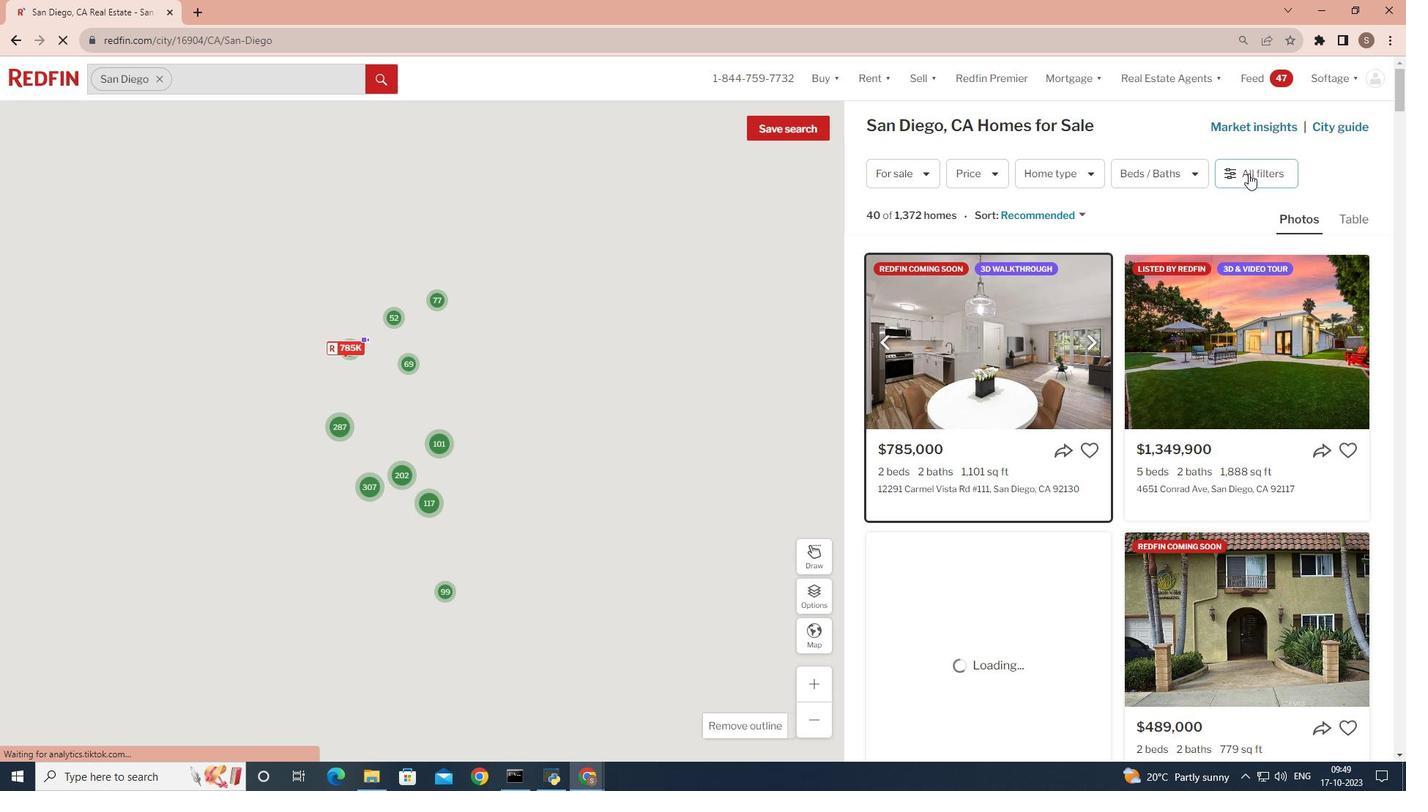 
Action: Mouse pressed left at (1248, 173)
Screenshot: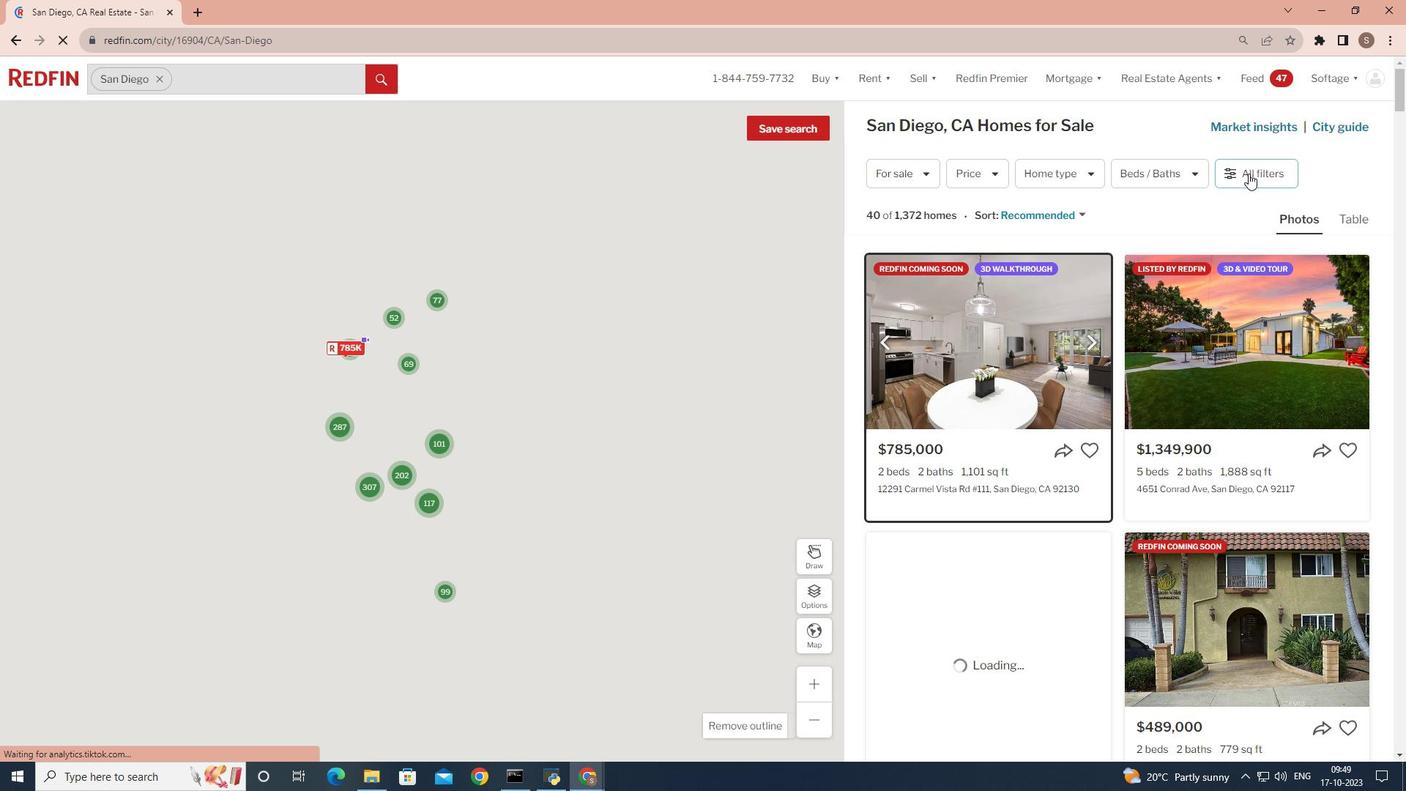 
Action: Mouse moved to (1255, 169)
Screenshot: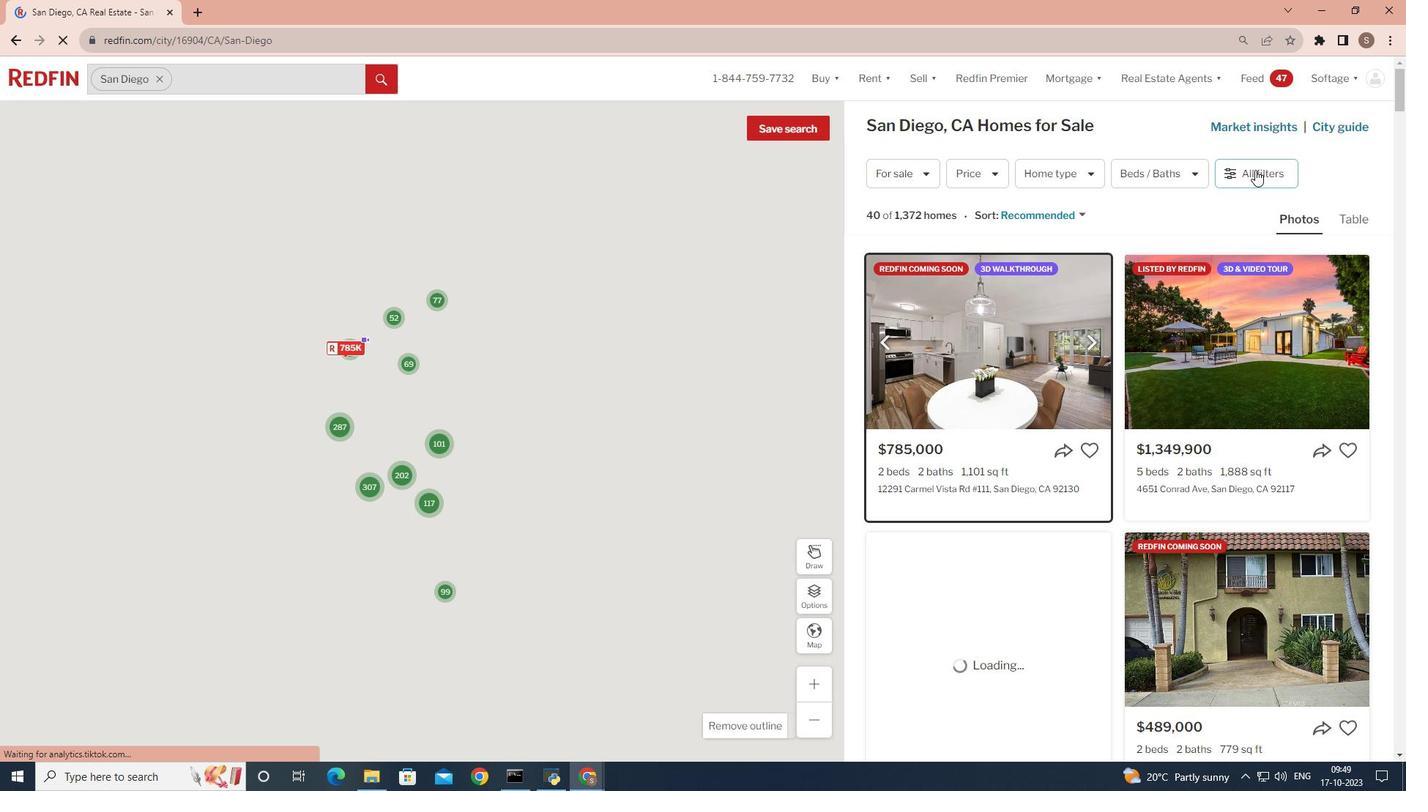 
Action: Mouse pressed left at (1255, 169)
Screenshot: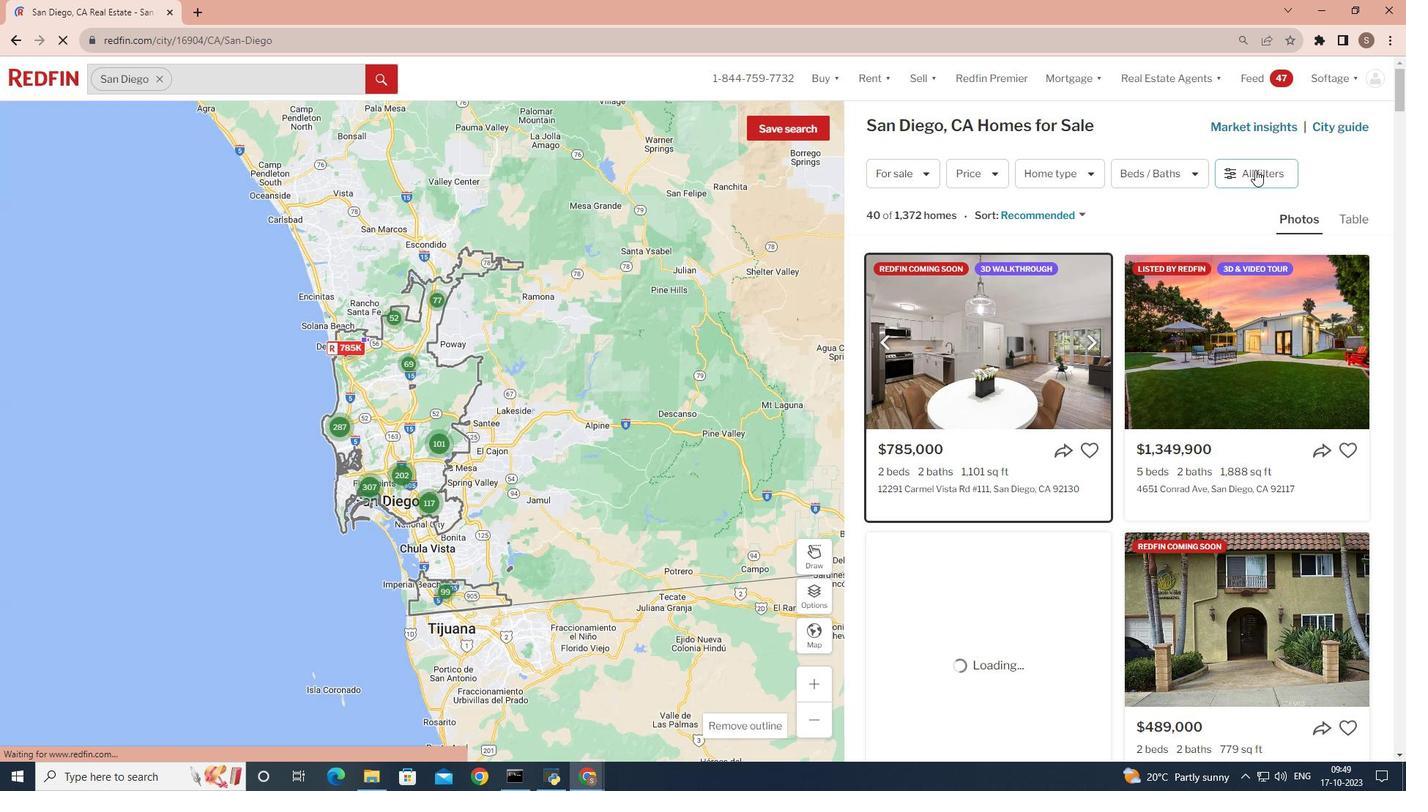 
Action: Mouse pressed left at (1255, 169)
Screenshot: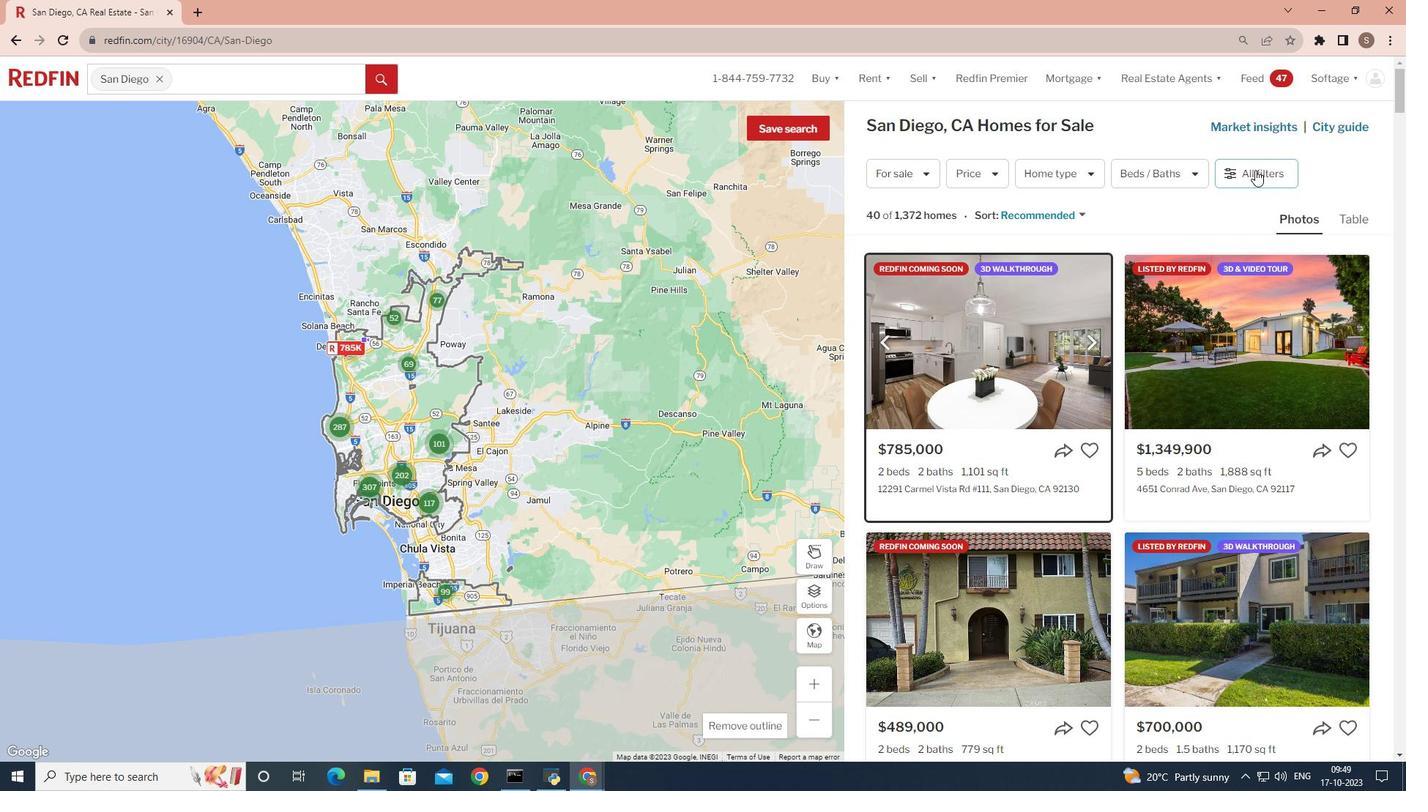 
Action: Mouse moved to (1116, 678)
Screenshot: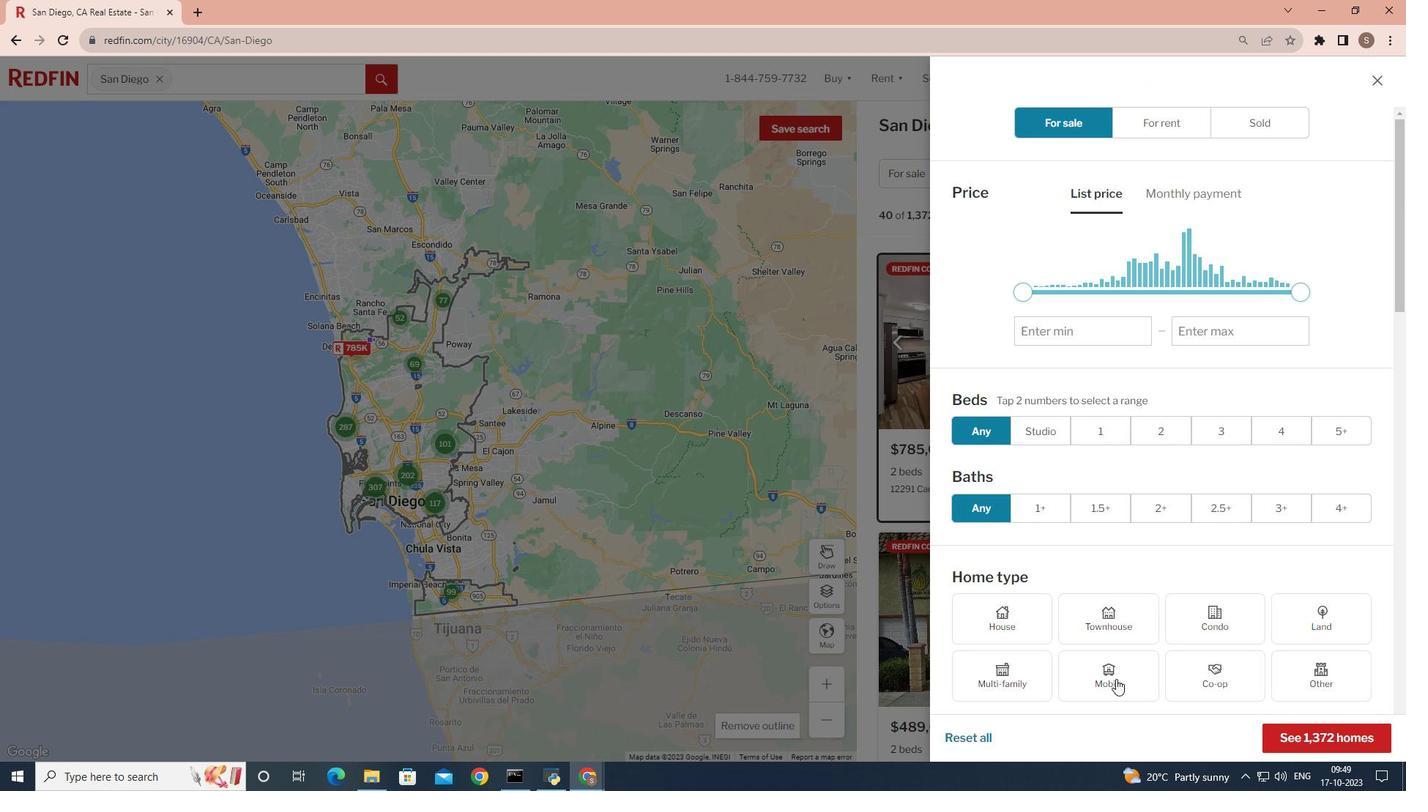 
Action: Mouse pressed left at (1116, 678)
Screenshot: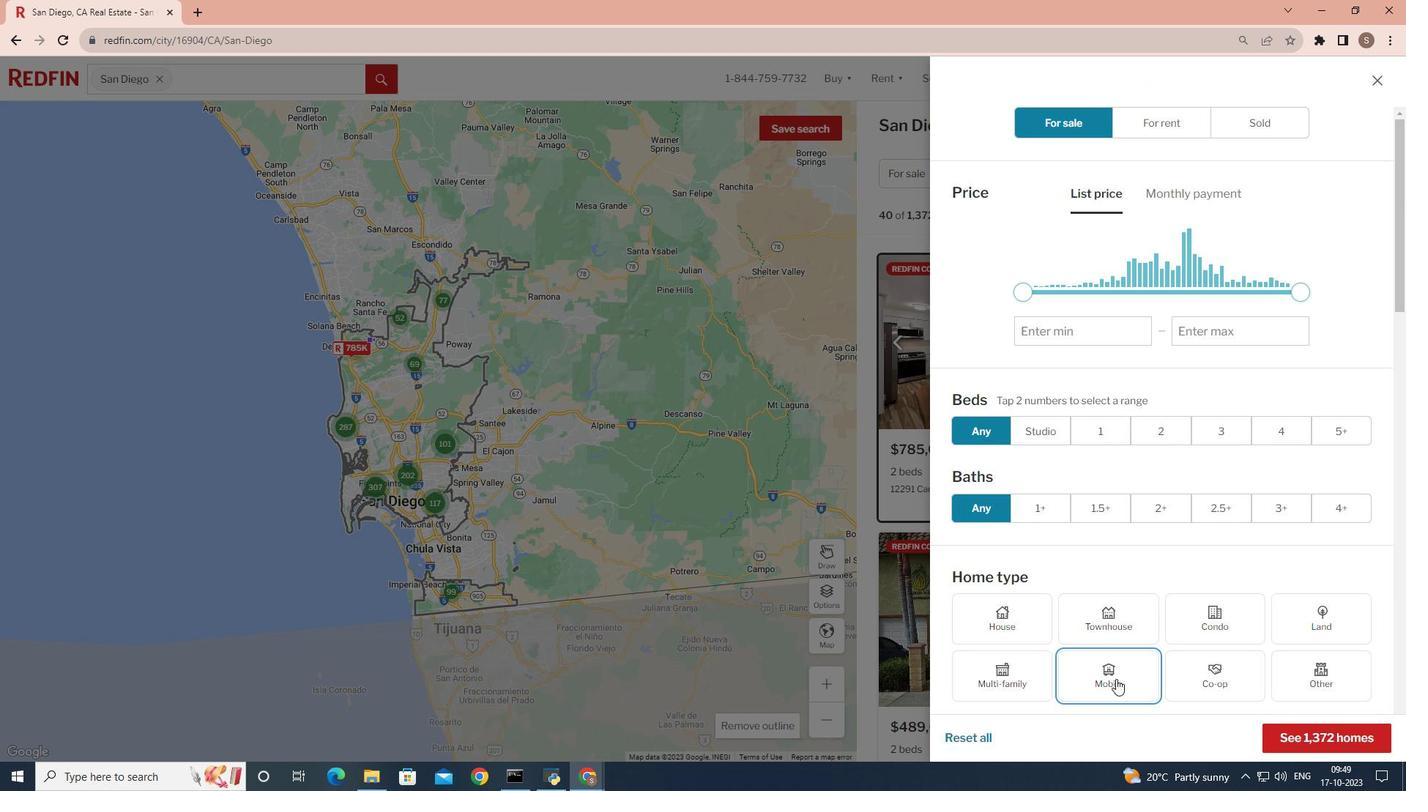 
Action: Mouse moved to (1297, 742)
Screenshot: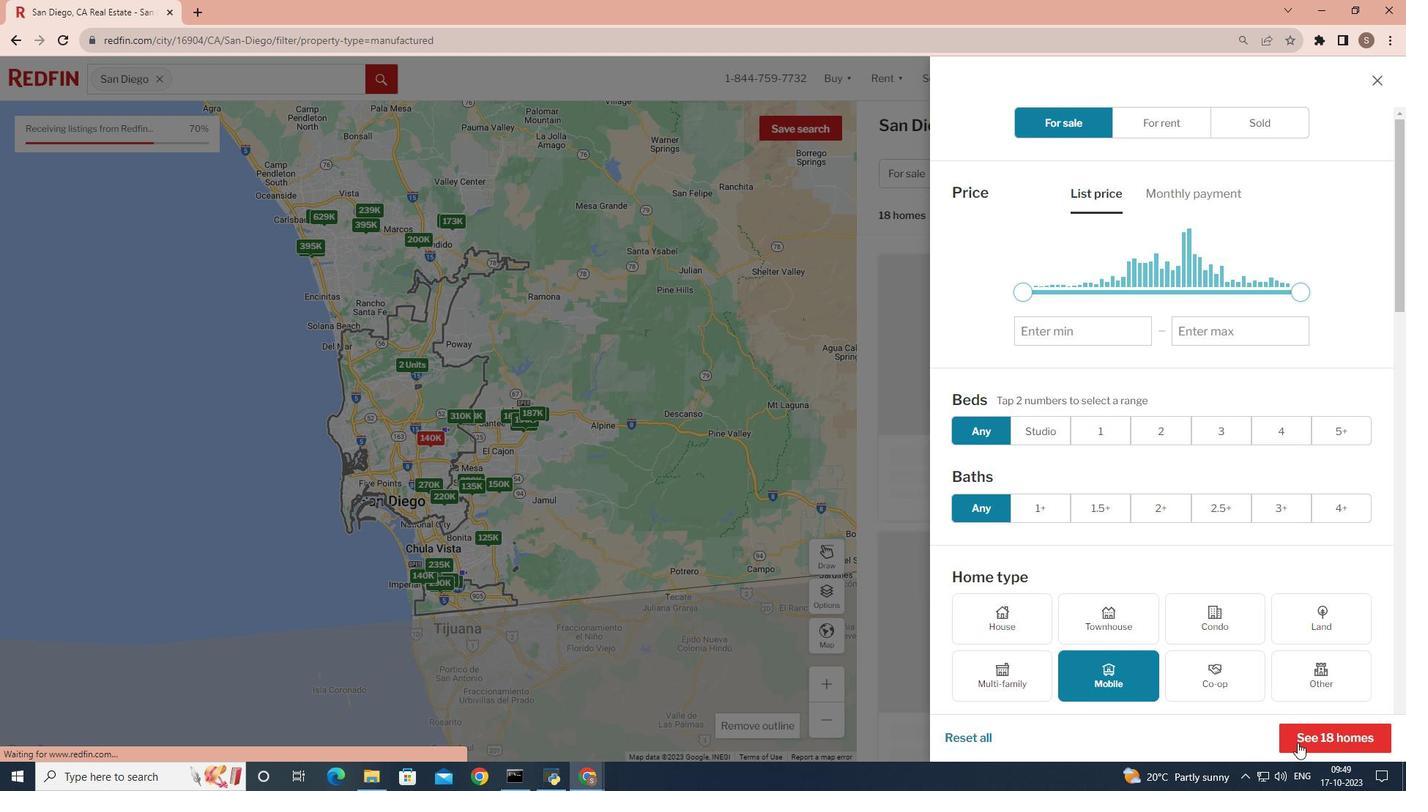 
Action: Mouse pressed left at (1297, 742)
Screenshot: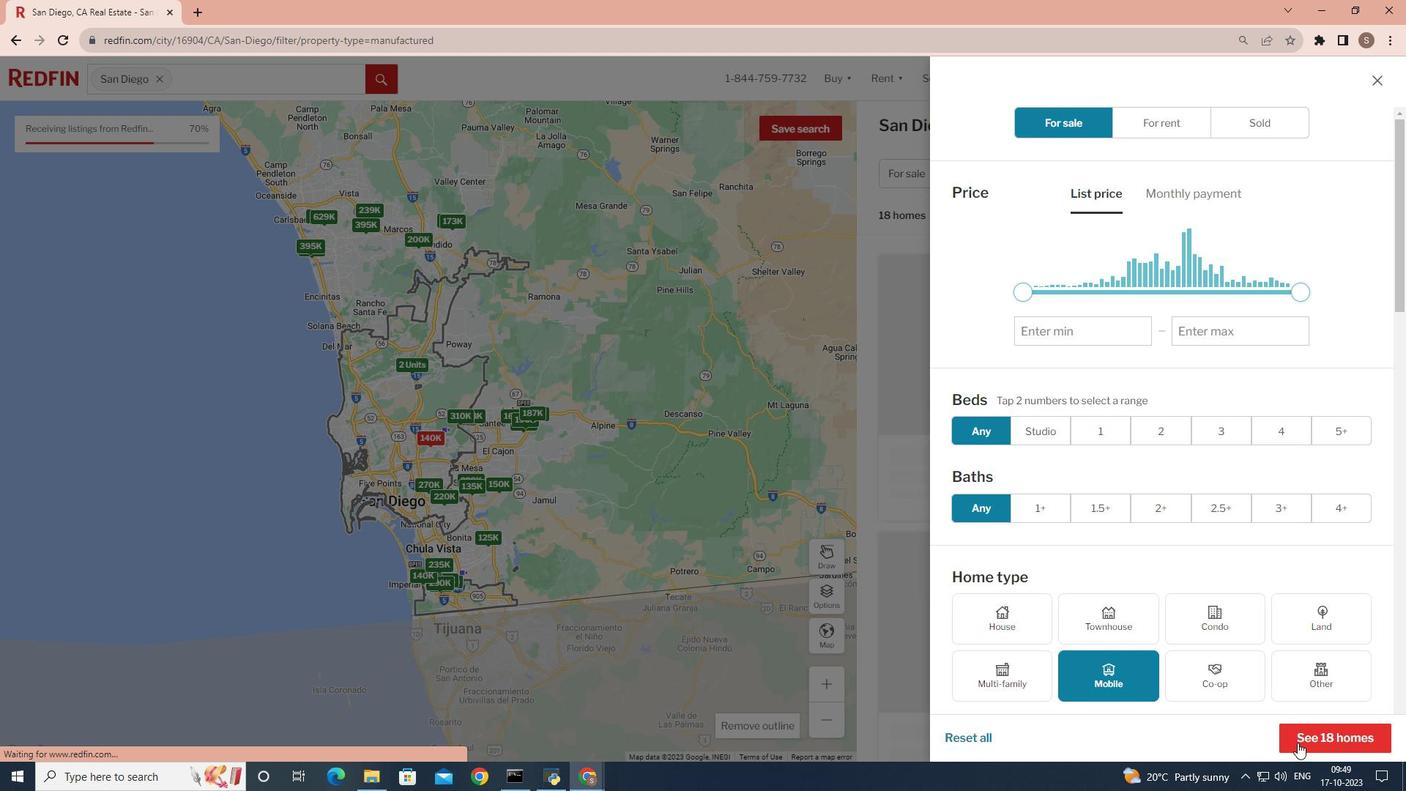 
Action: Mouse moved to (1298, 741)
Screenshot: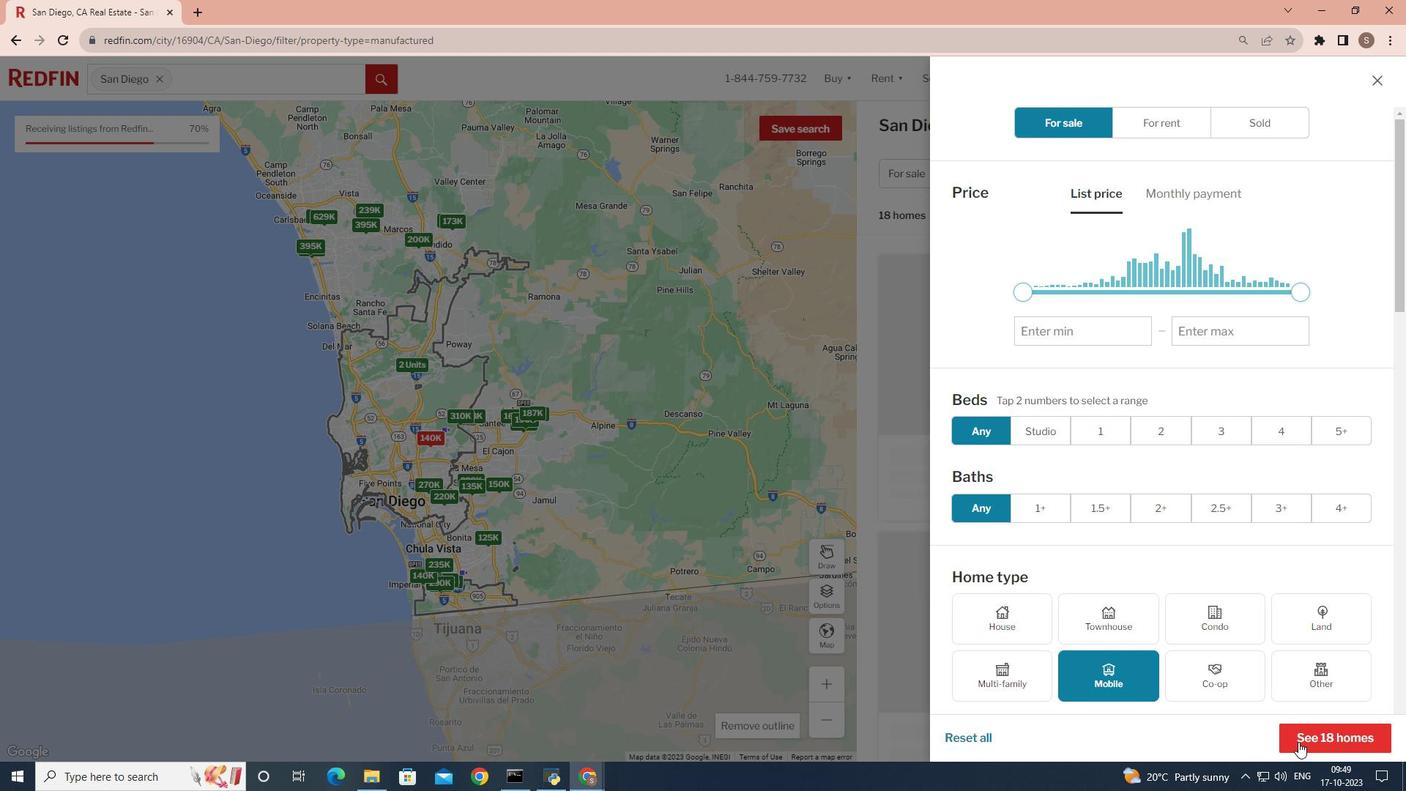
